 Task: Create a due date automation trigger when advanced on, on the wednesday before a card is due add dates starting next week at 11:00 AM.
Action: Mouse moved to (1091, 334)
Screenshot: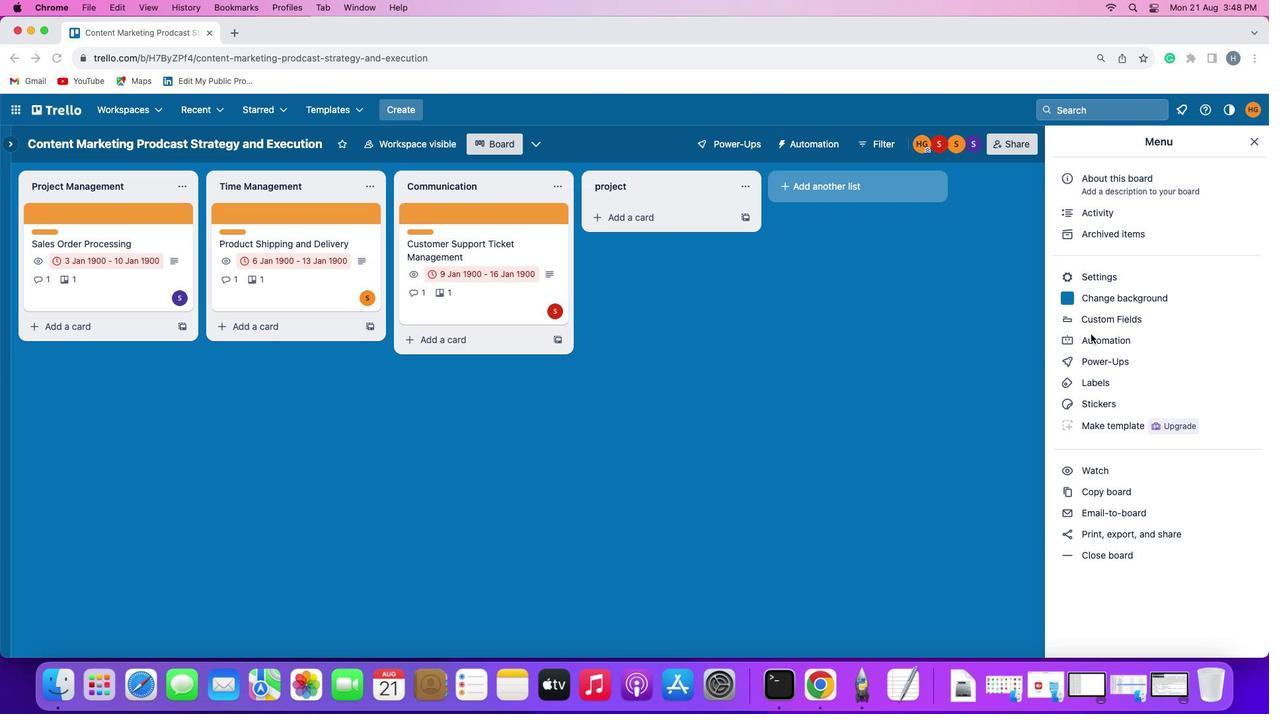 
Action: Mouse pressed left at (1091, 334)
Screenshot: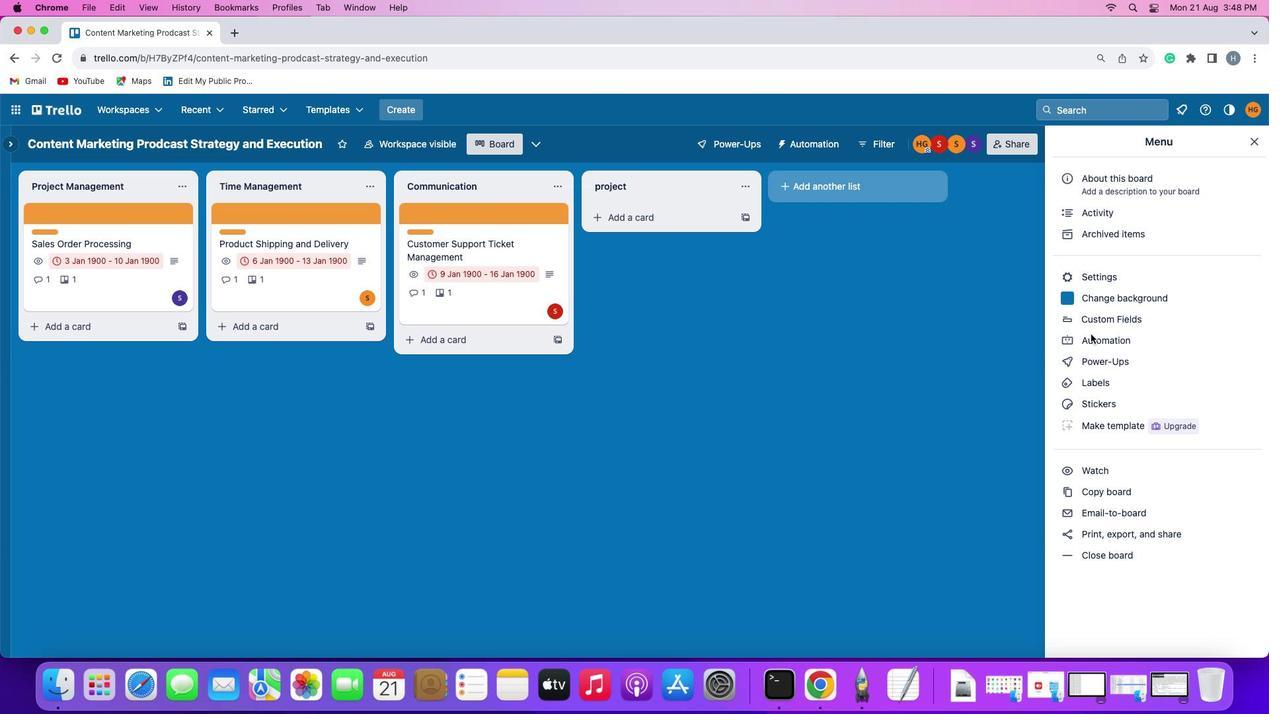 
Action: Mouse pressed left at (1091, 334)
Screenshot: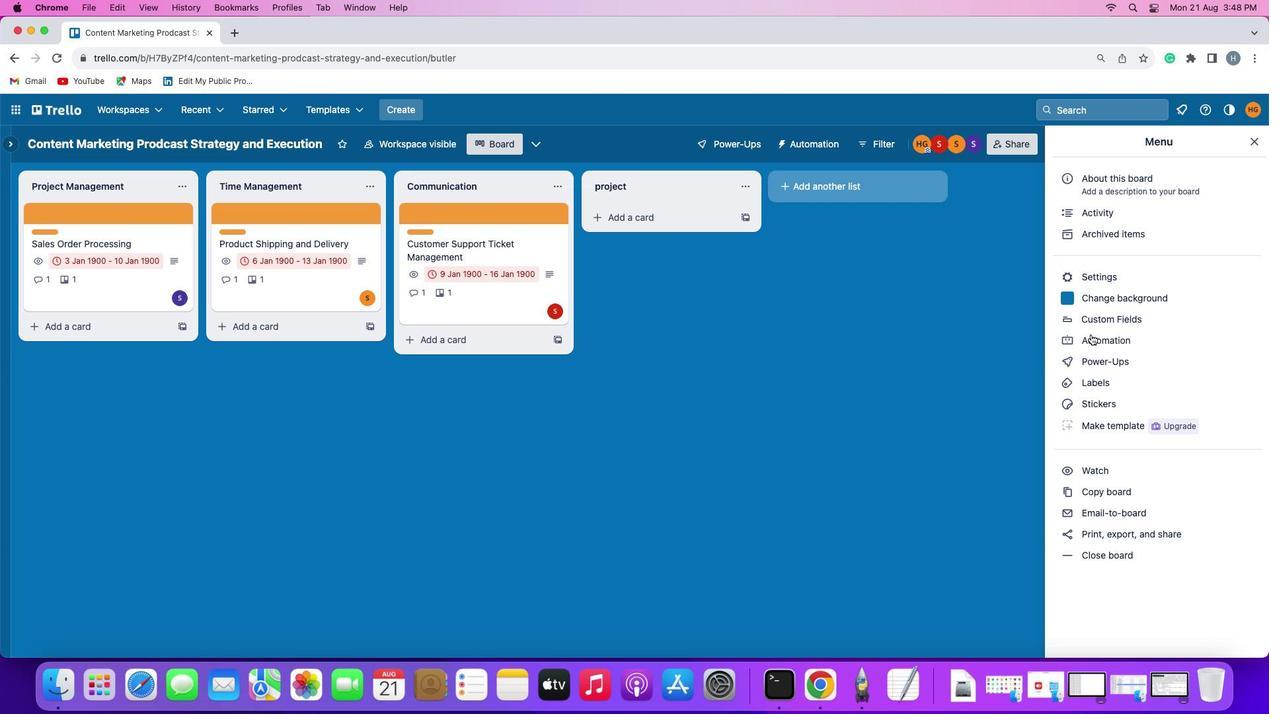 
Action: Mouse moved to (66, 310)
Screenshot: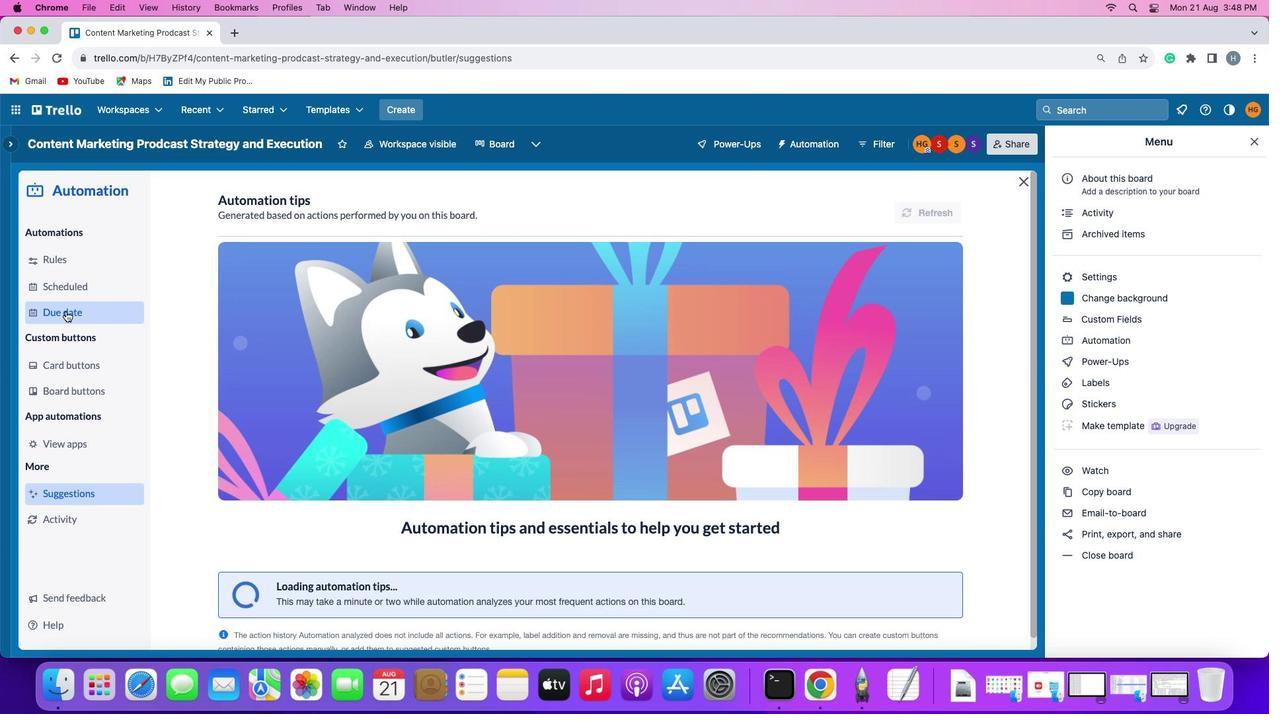 
Action: Mouse pressed left at (66, 310)
Screenshot: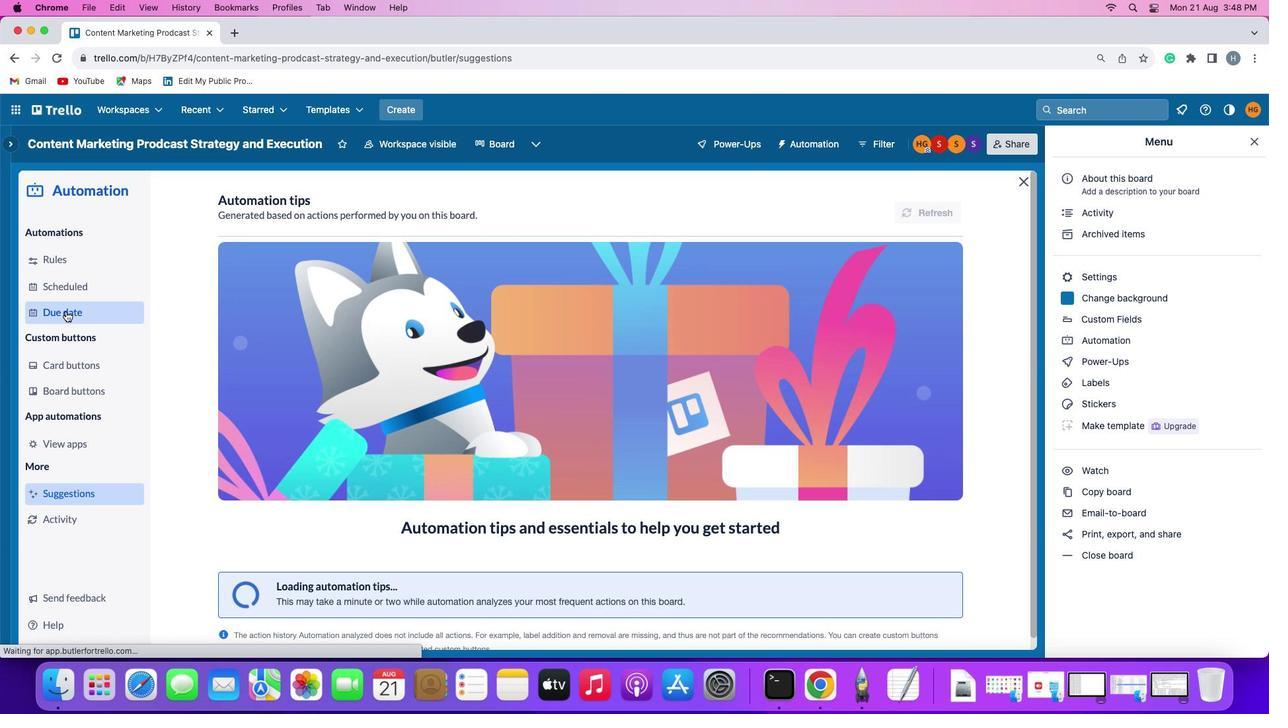 
Action: Mouse moved to (892, 206)
Screenshot: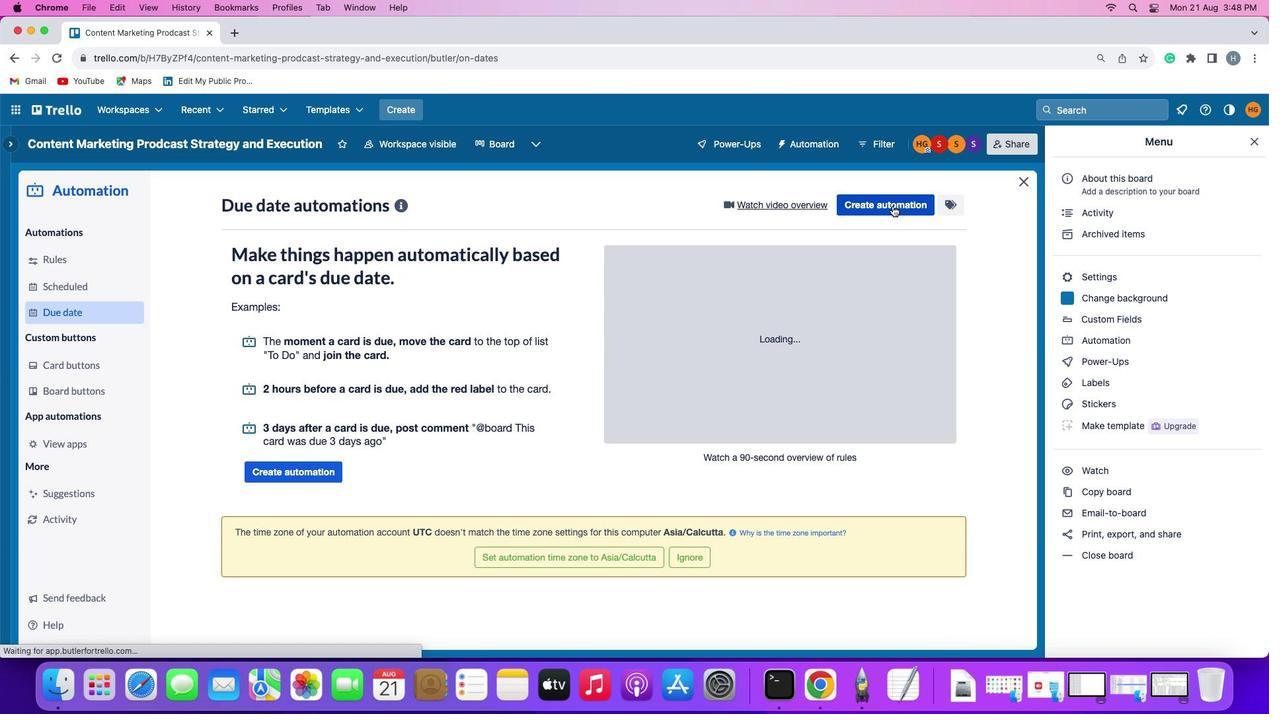
Action: Mouse pressed left at (892, 206)
Screenshot: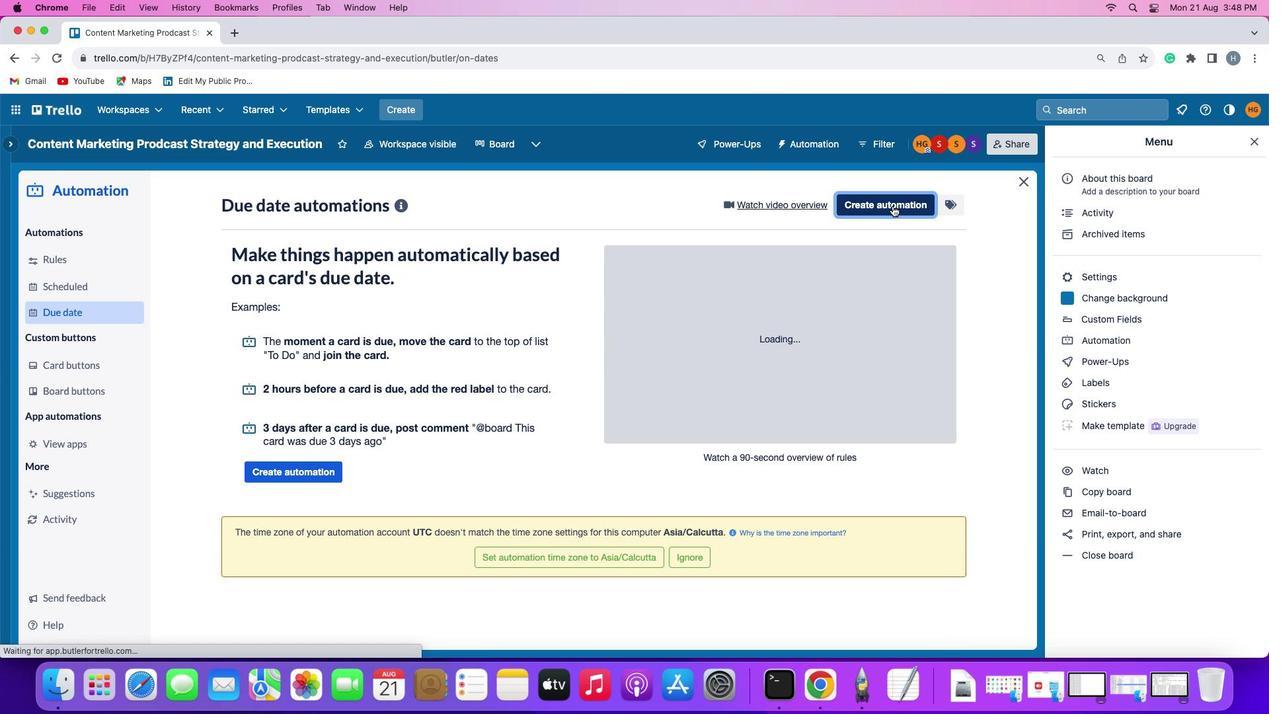 
Action: Mouse moved to (240, 332)
Screenshot: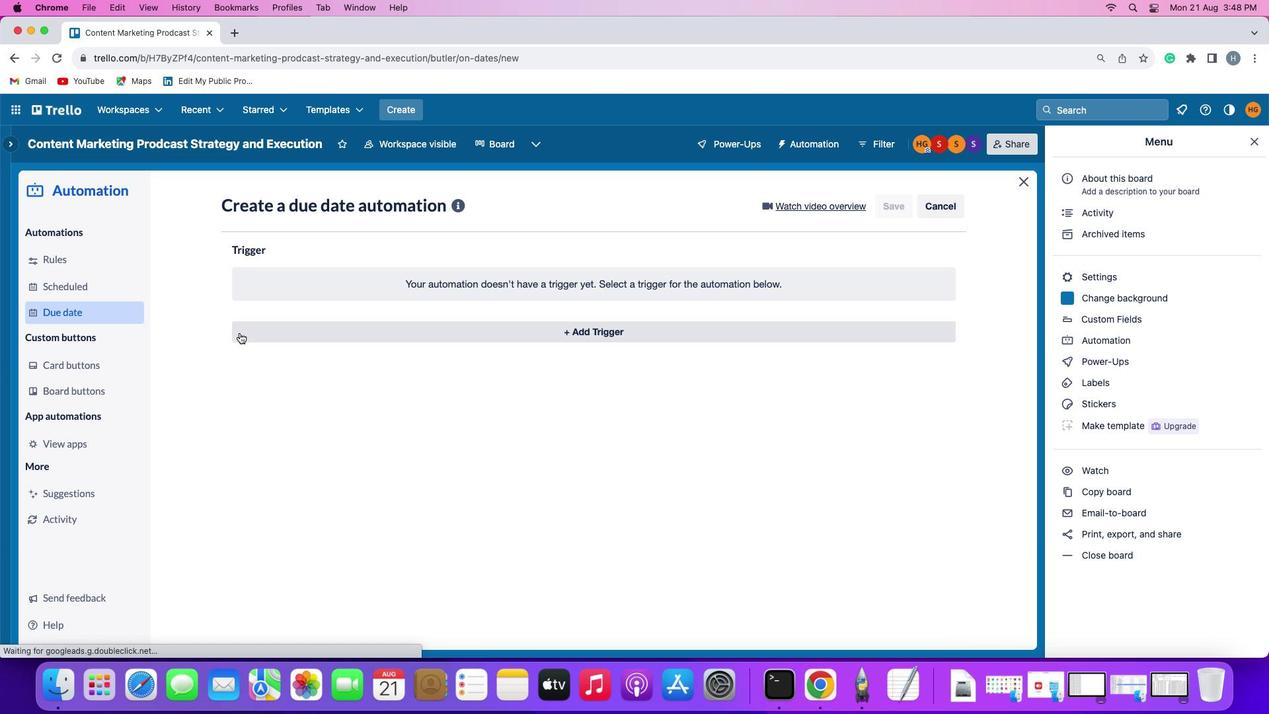 
Action: Mouse pressed left at (240, 332)
Screenshot: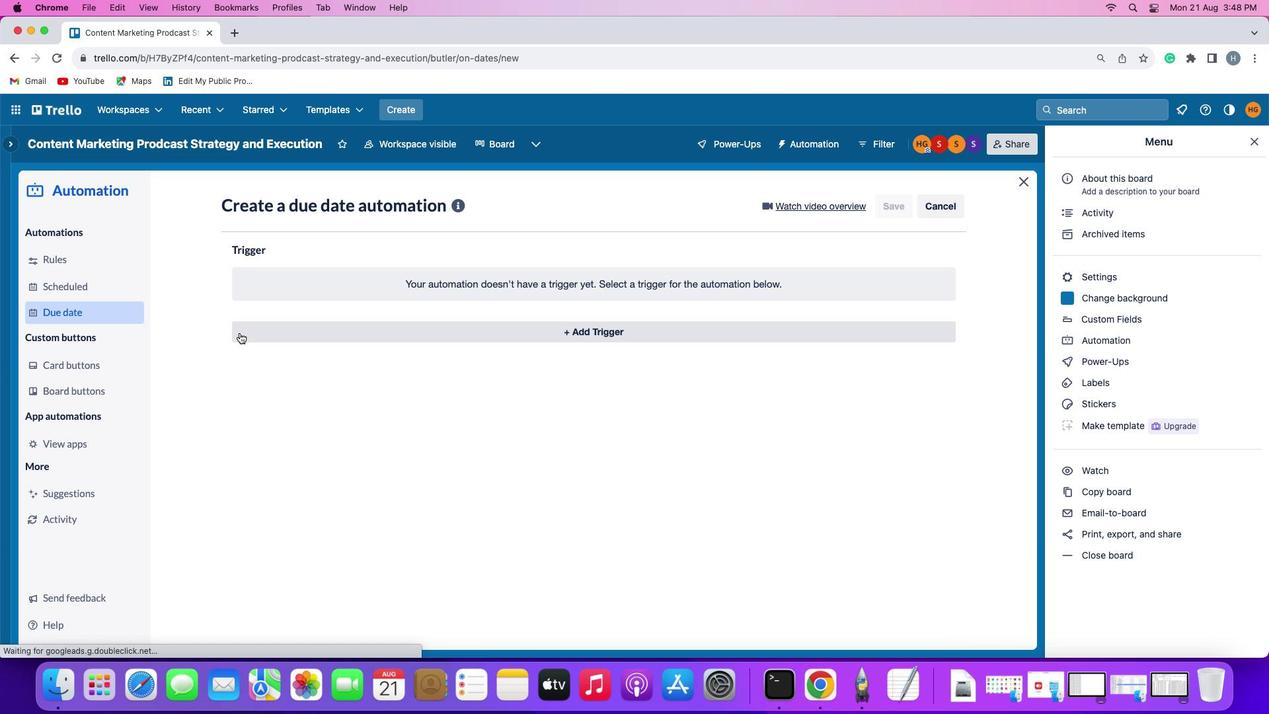 
Action: Mouse moved to (291, 571)
Screenshot: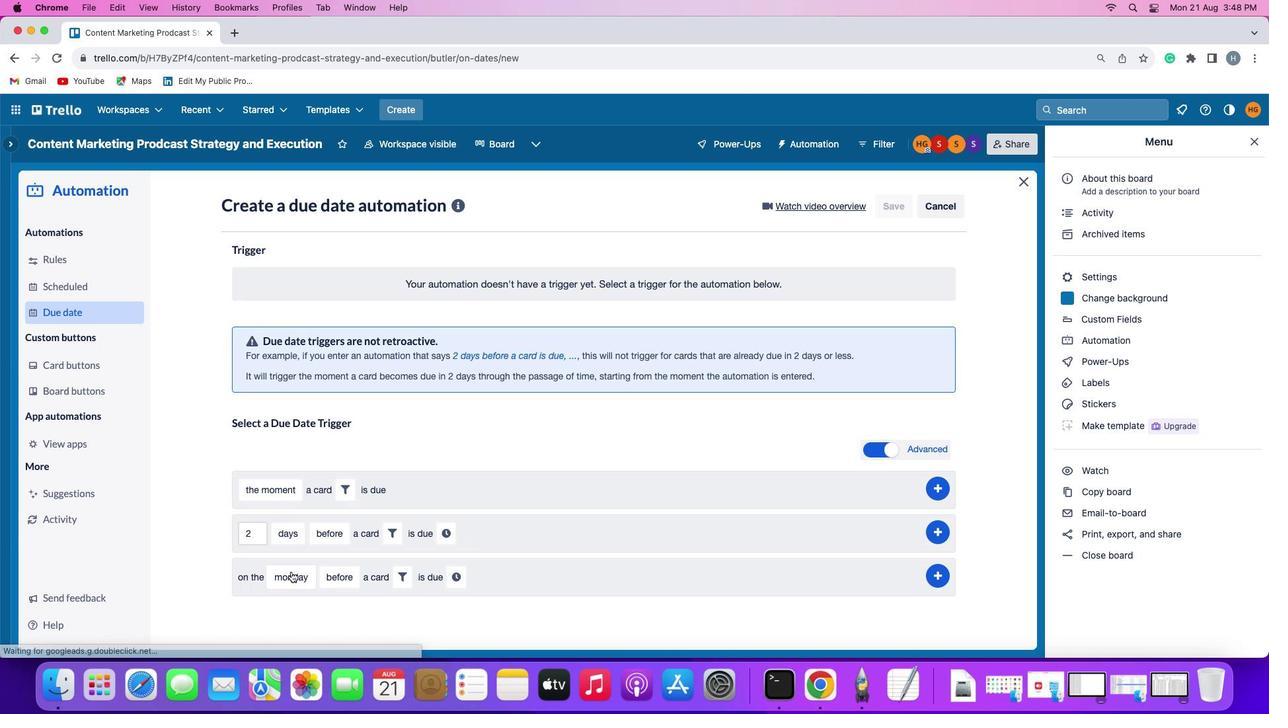 
Action: Mouse pressed left at (291, 571)
Screenshot: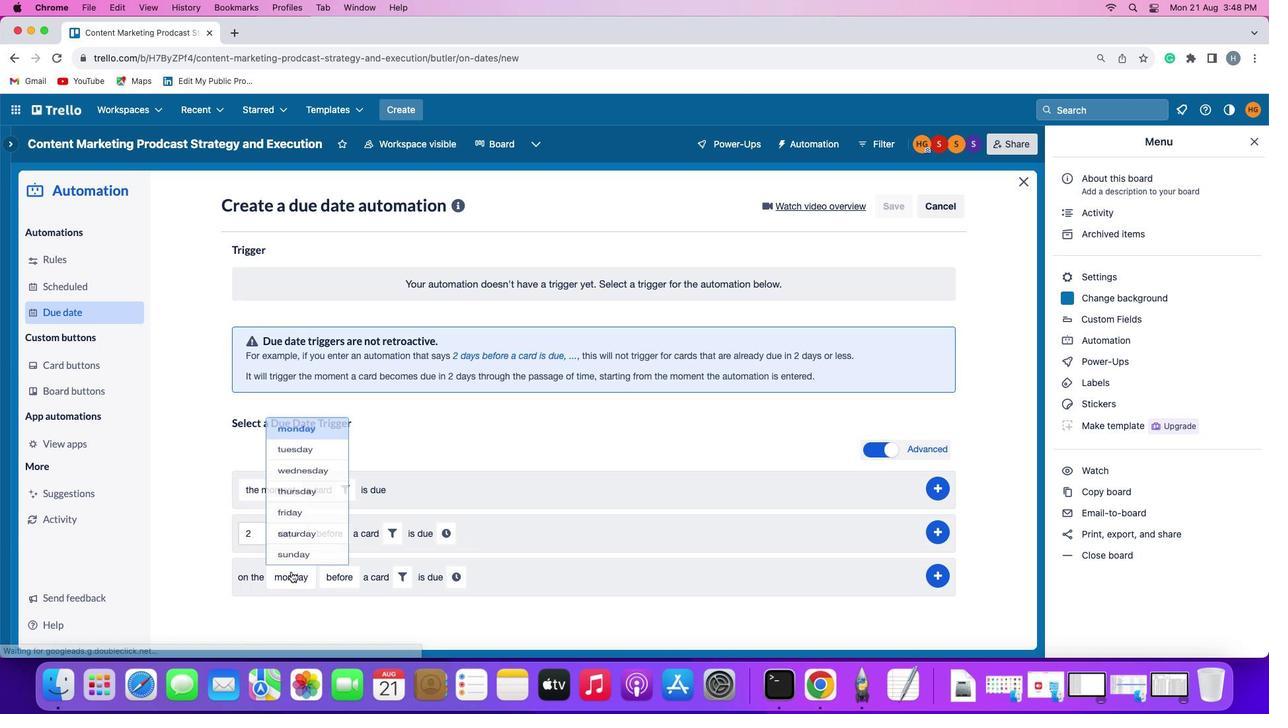 
Action: Mouse moved to (303, 444)
Screenshot: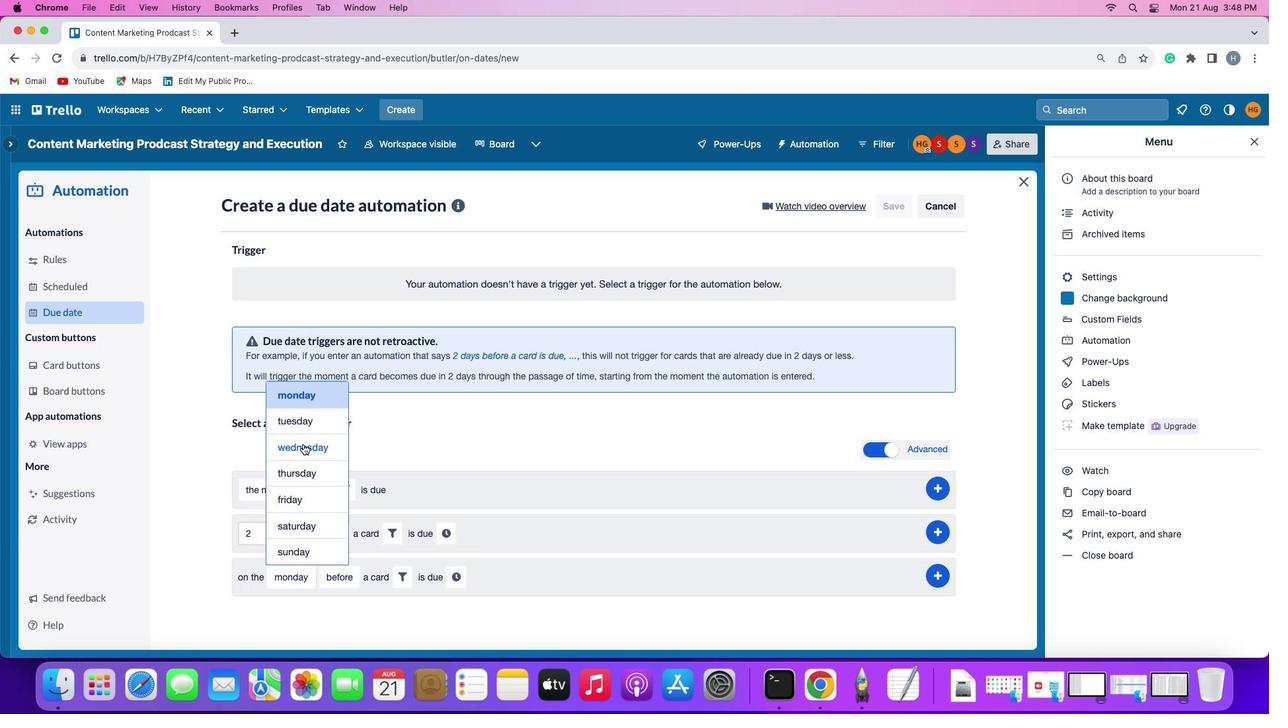 
Action: Mouse pressed left at (303, 444)
Screenshot: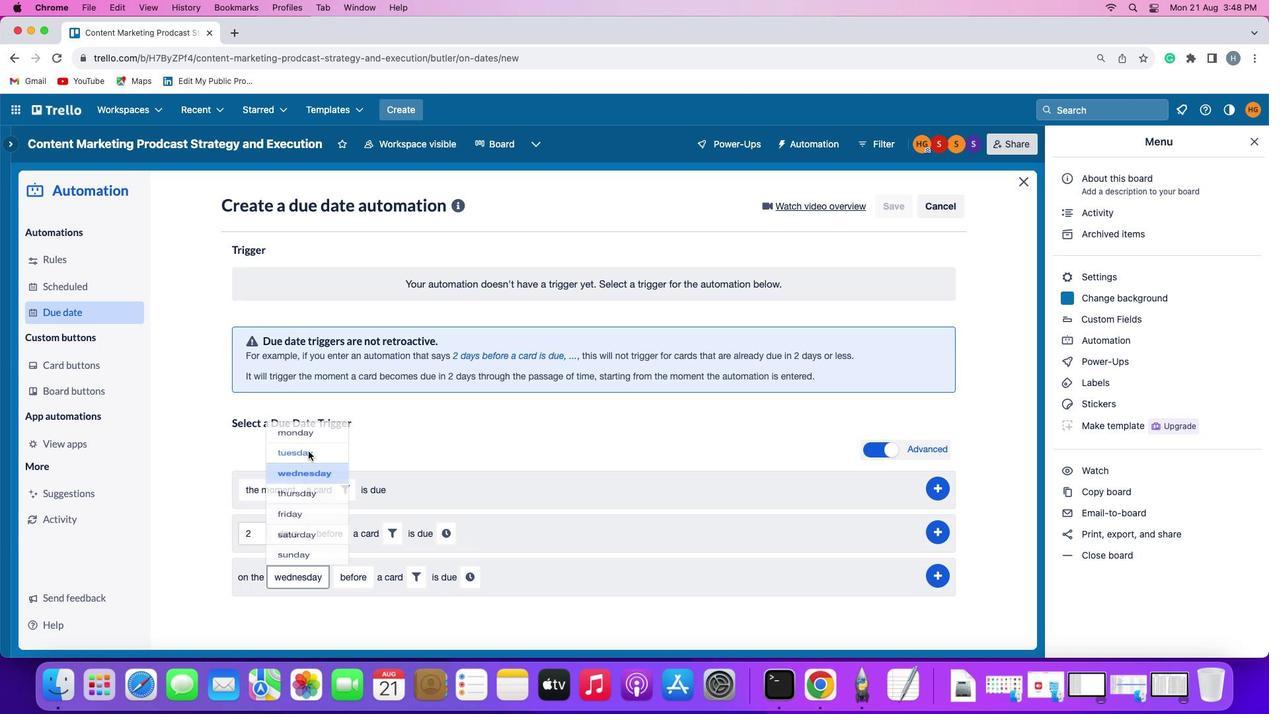
Action: Mouse moved to (416, 574)
Screenshot: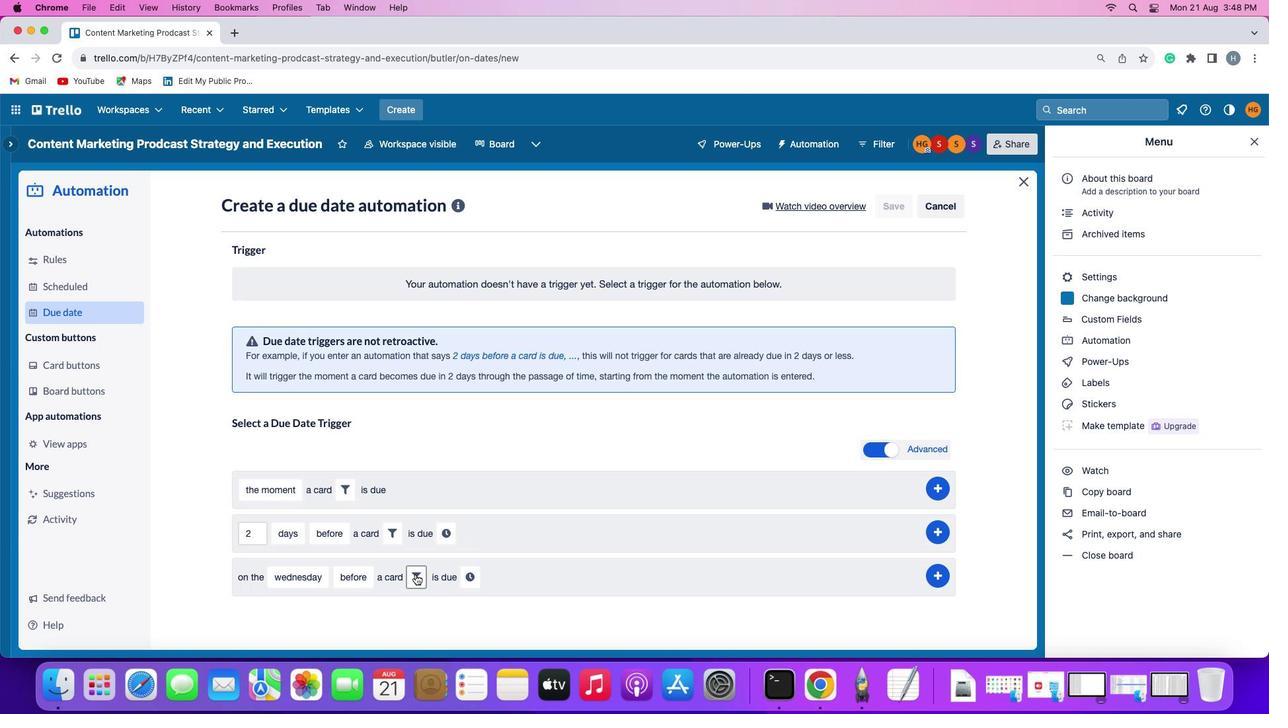 
Action: Mouse pressed left at (416, 574)
Screenshot: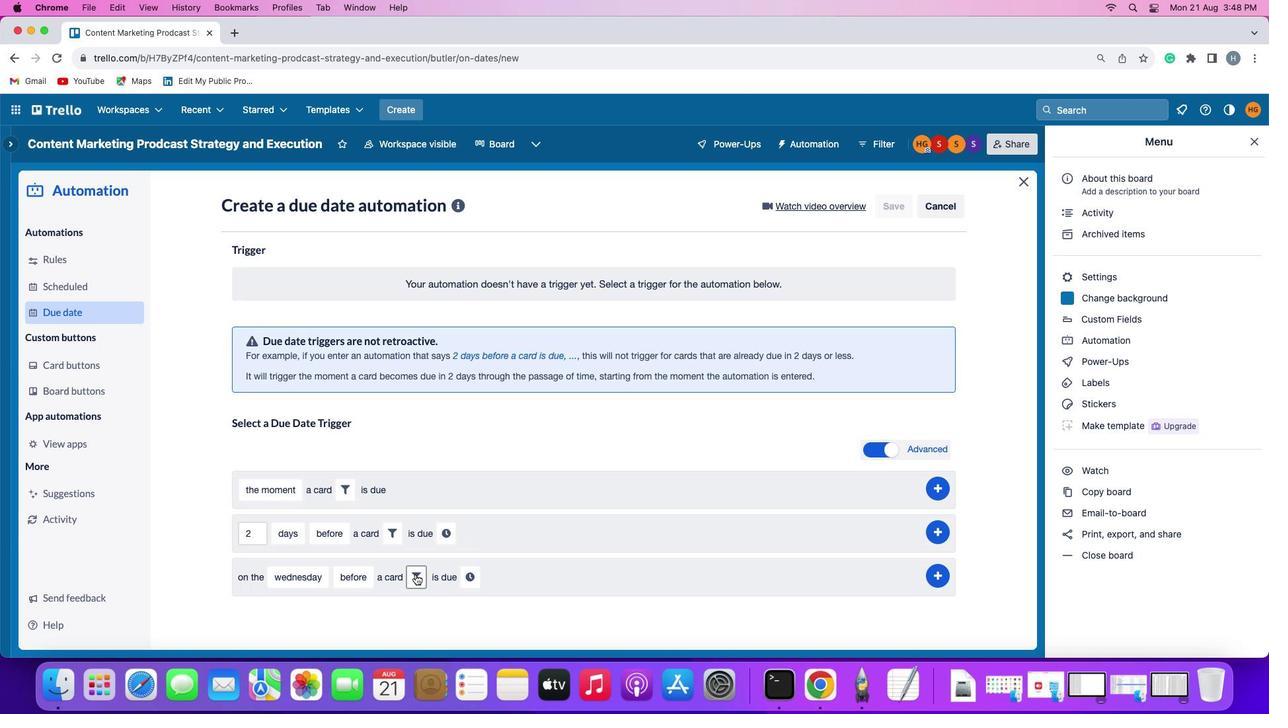 
Action: Mouse moved to (499, 617)
Screenshot: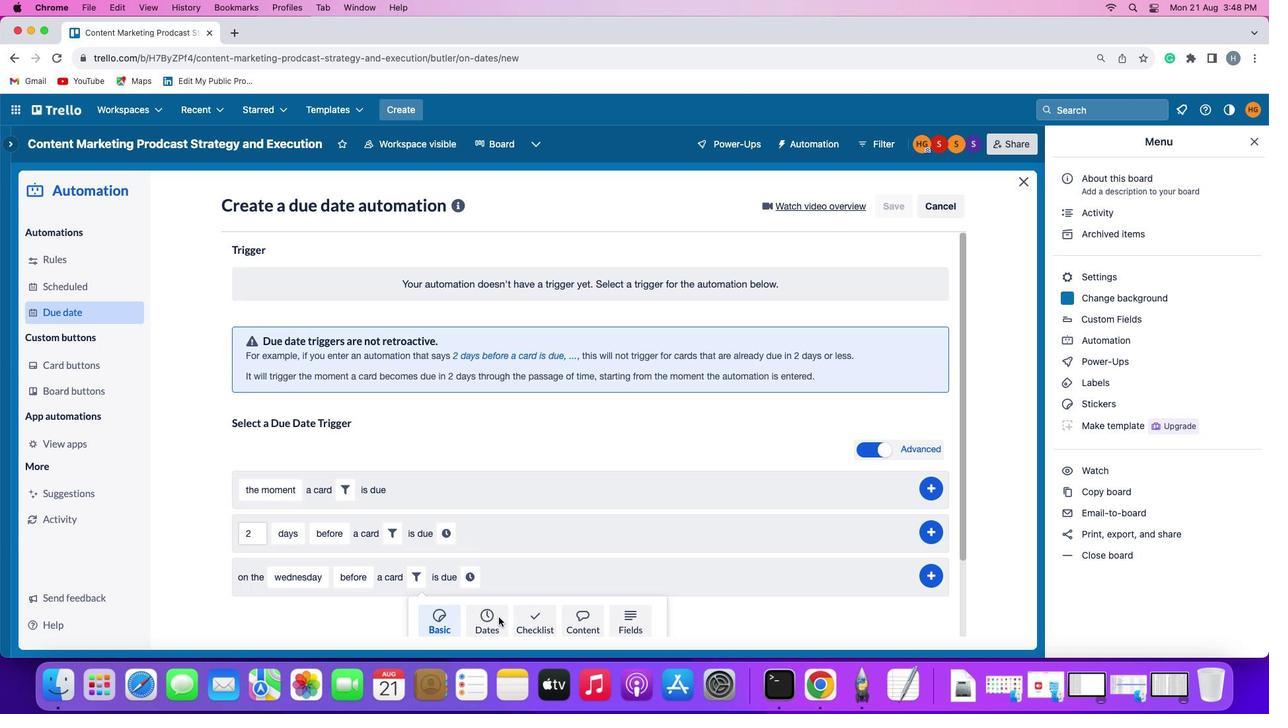 
Action: Mouse pressed left at (499, 617)
Screenshot: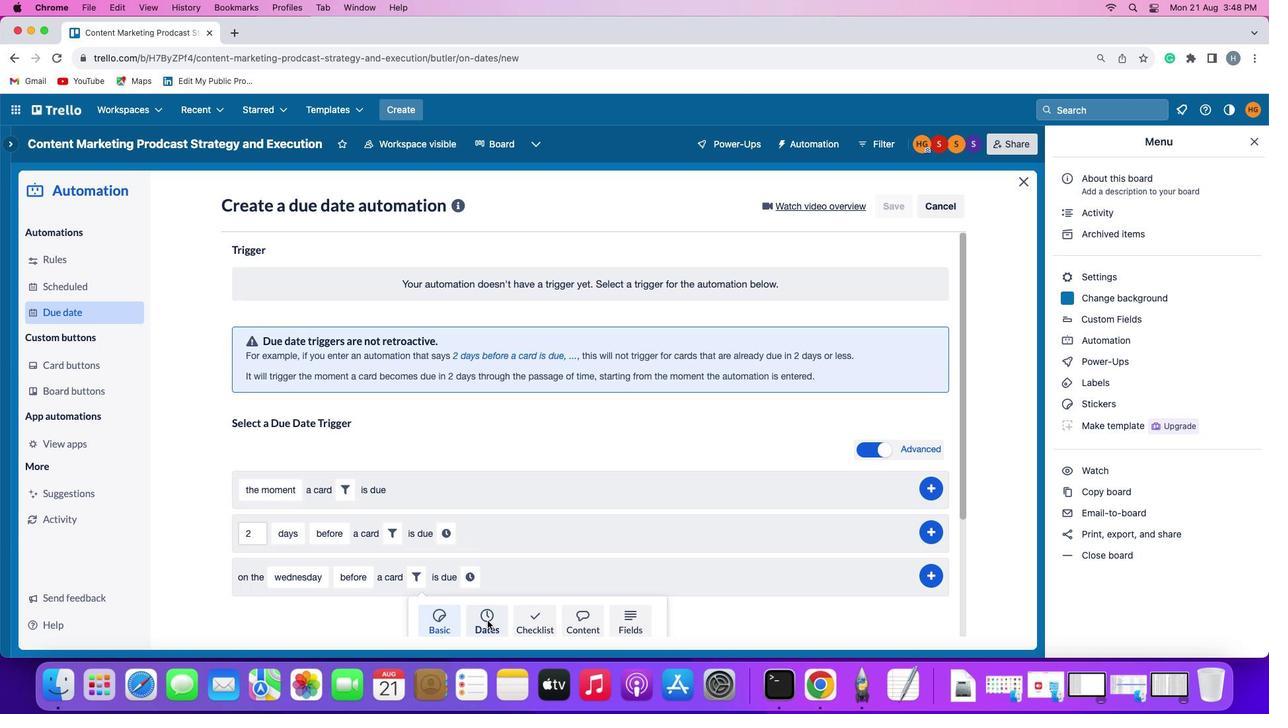 
Action: Mouse moved to (373, 615)
Screenshot: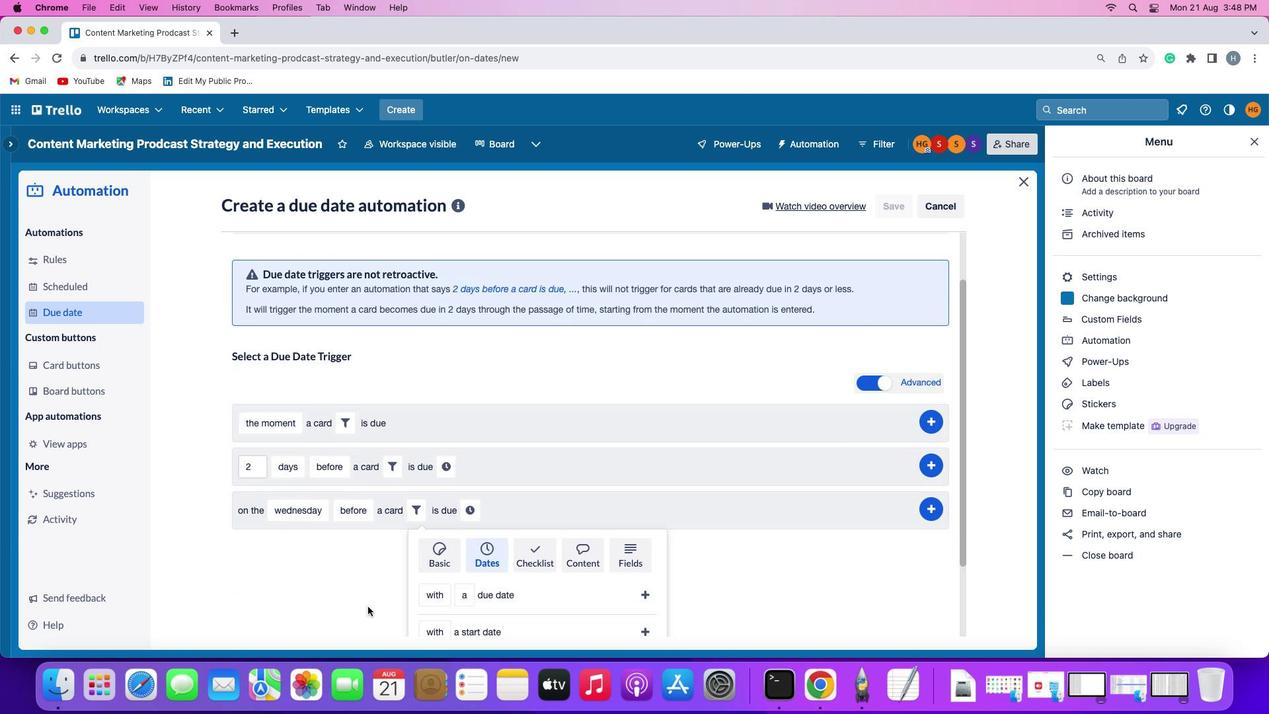 
Action: Mouse scrolled (373, 615) with delta (0, 0)
Screenshot: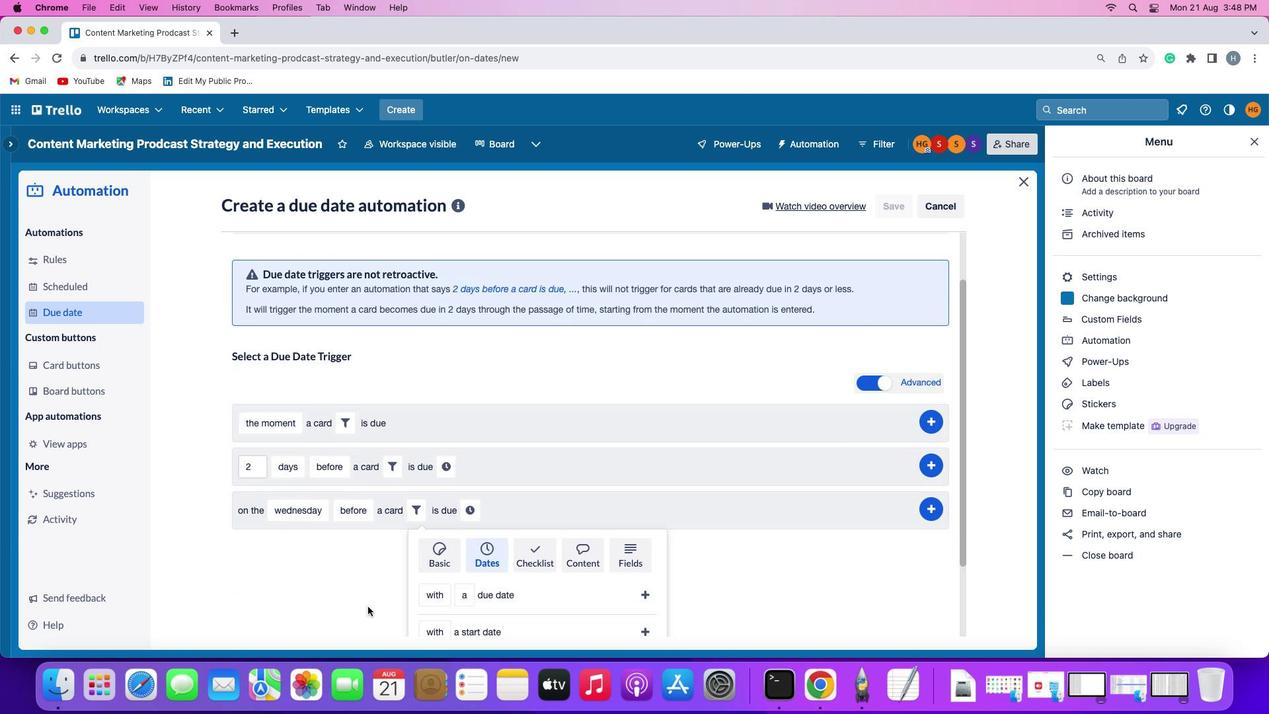 
Action: Mouse moved to (372, 614)
Screenshot: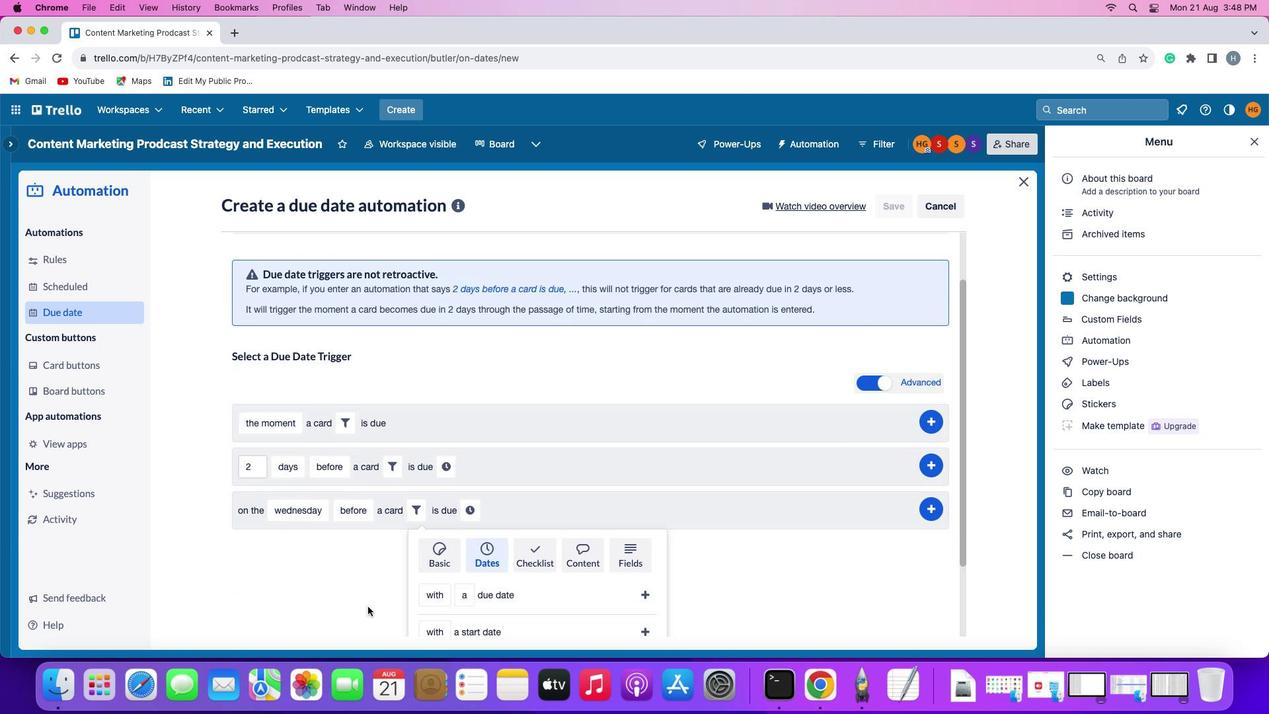 
Action: Mouse scrolled (372, 614) with delta (0, 0)
Screenshot: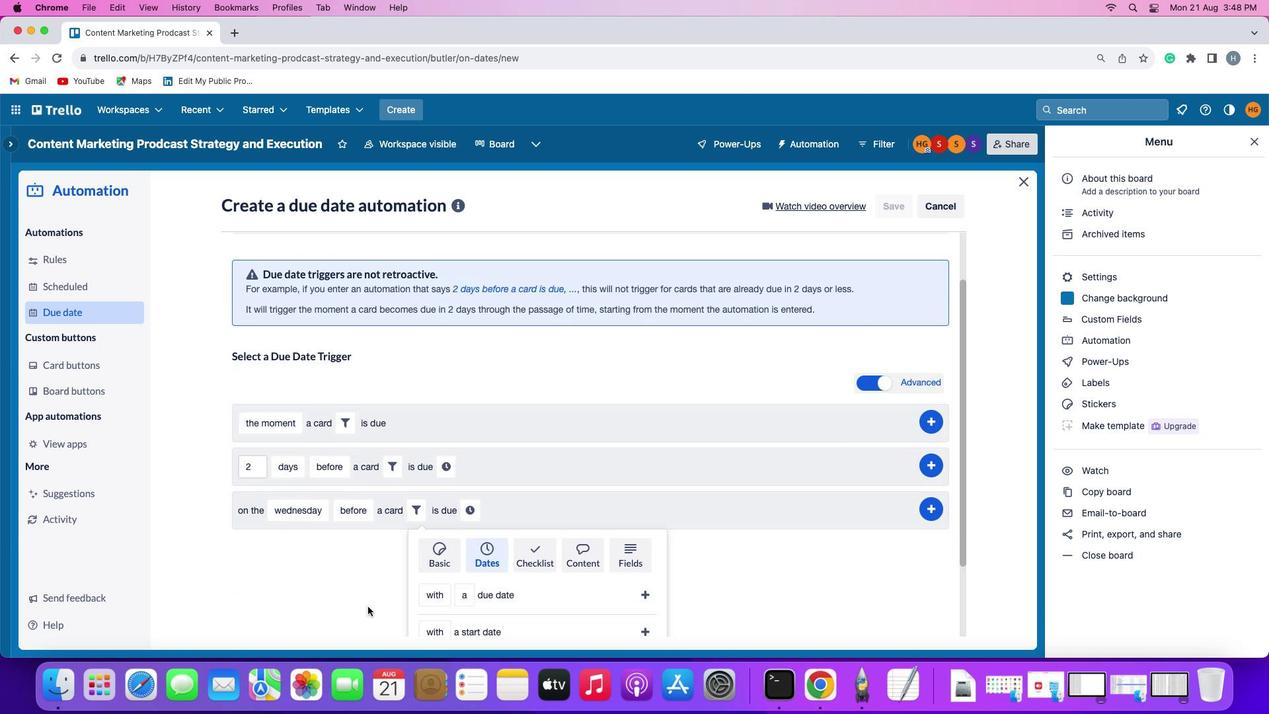 
Action: Mouse moved to (371, 613)
Screenshot: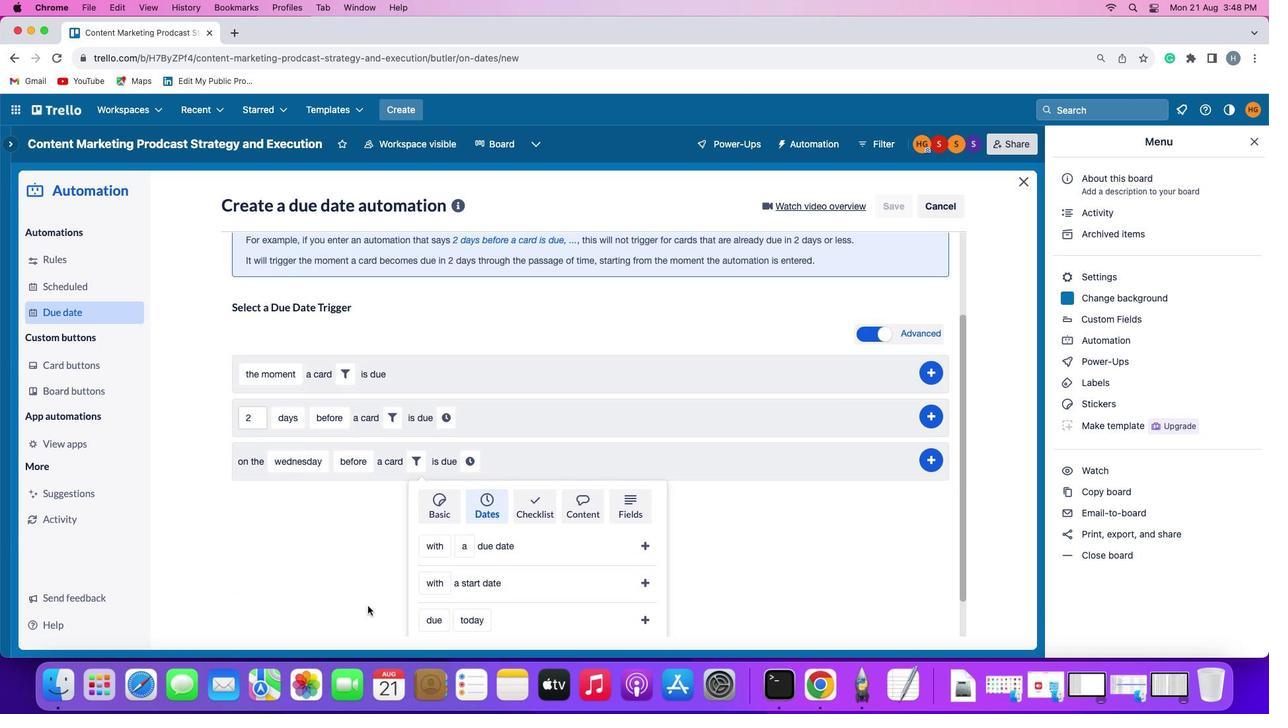 
Action: Mouse scrolled (371, 613) with delta (0, -1)
Screenshot: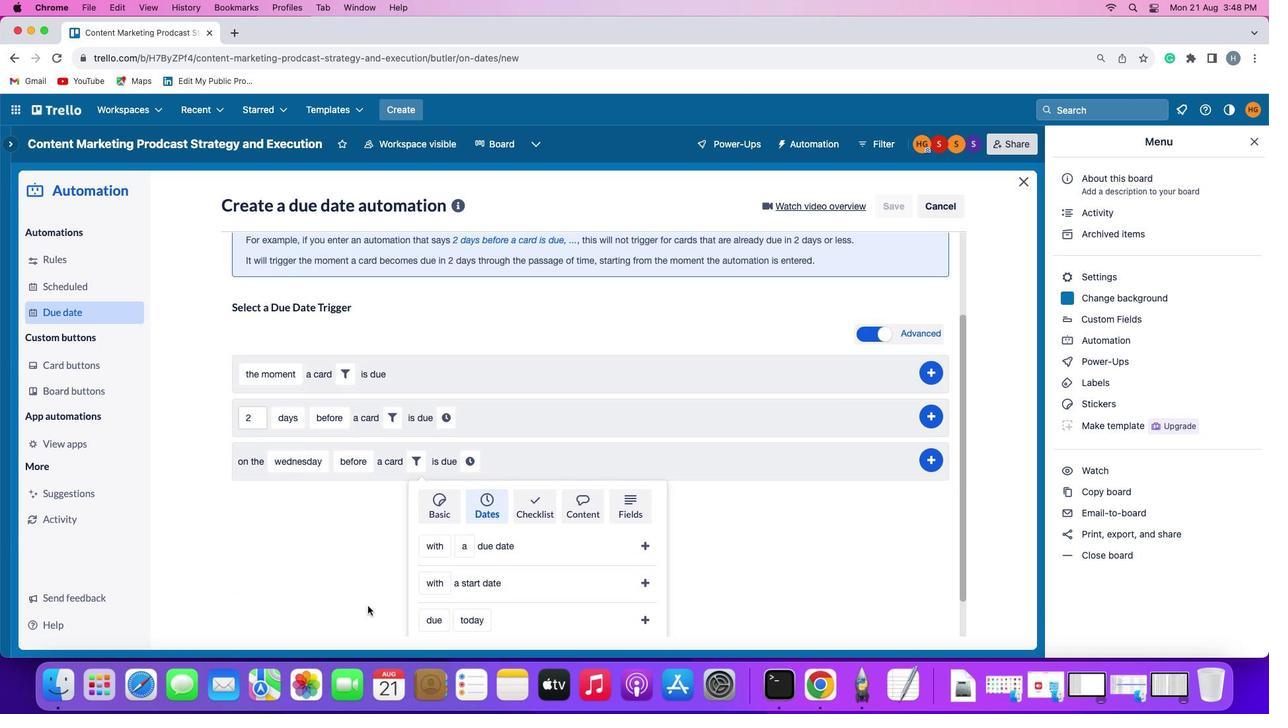 
Action: Mouse moved to (370, 611)
Screenshot: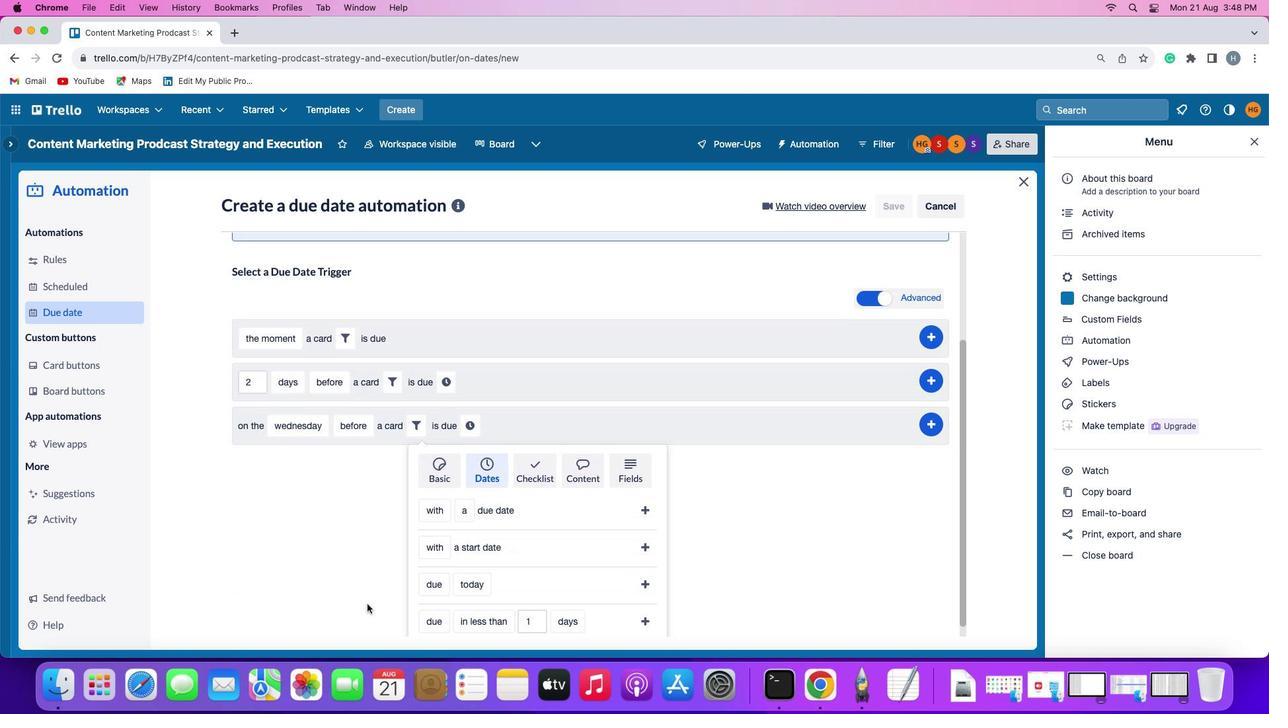 
Action: Mouse scrolled (370, 611) with delta (0, -3)
Screenshot: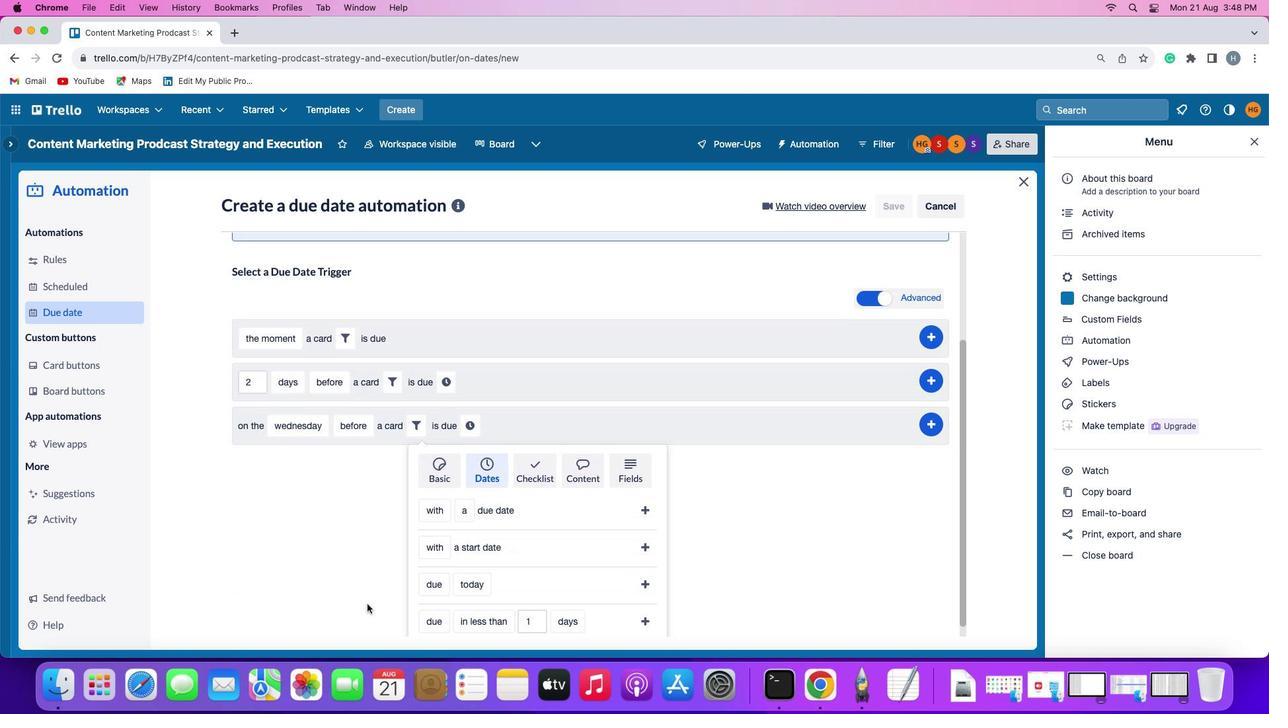 
Action: Mouse moved to (367, 603)
Screenshot: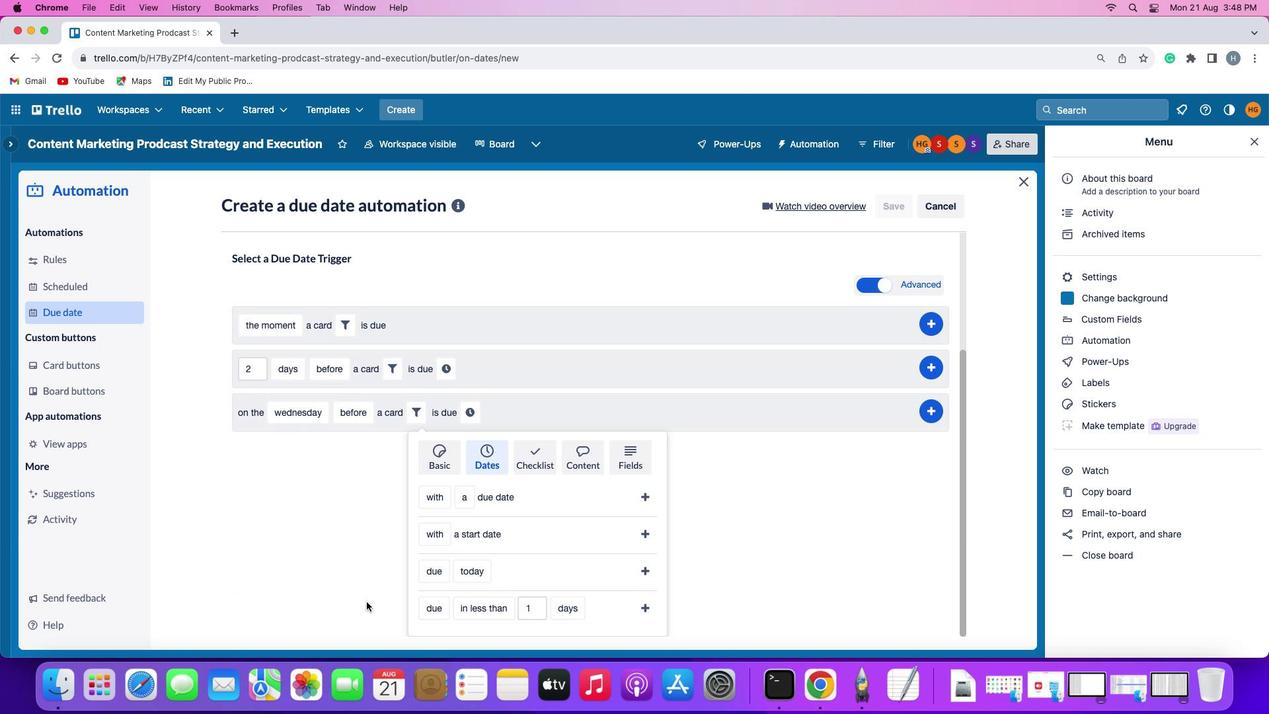
Action: Mouse scrolled (367, 603) with delta (0, 0)
Screenshot: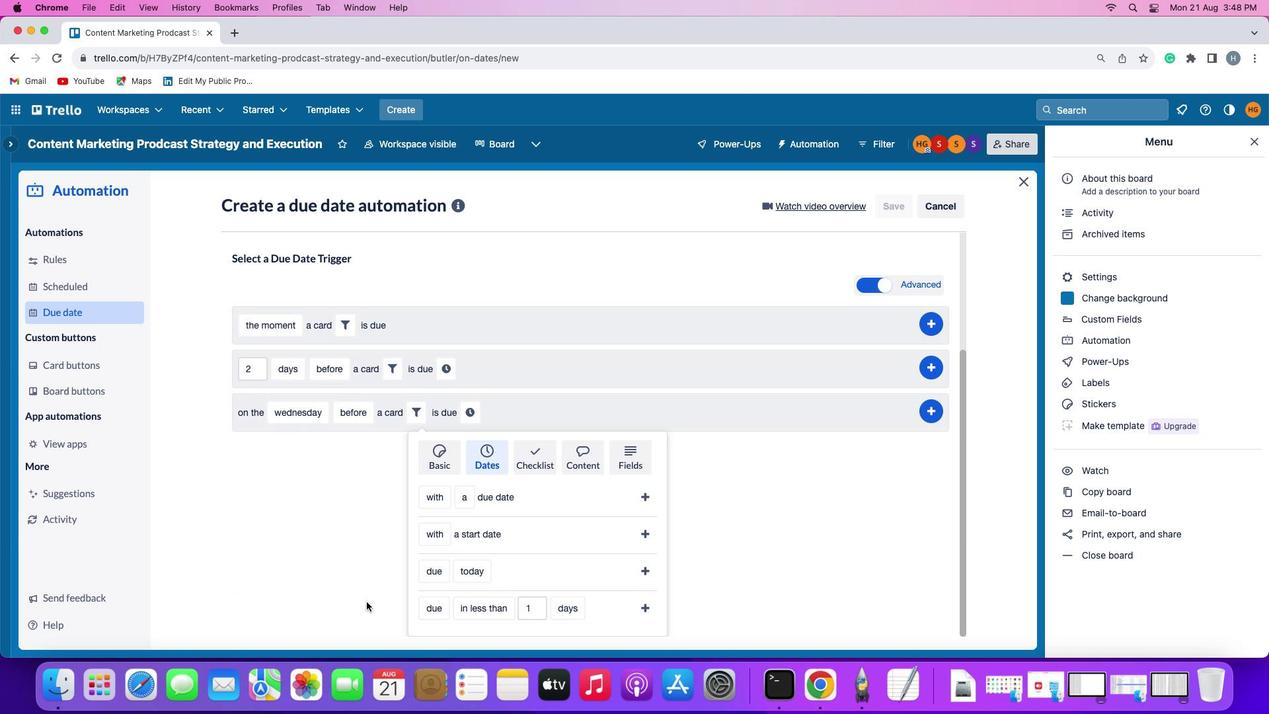 
Action: Mouse moved to (367, 603)
Screenshot: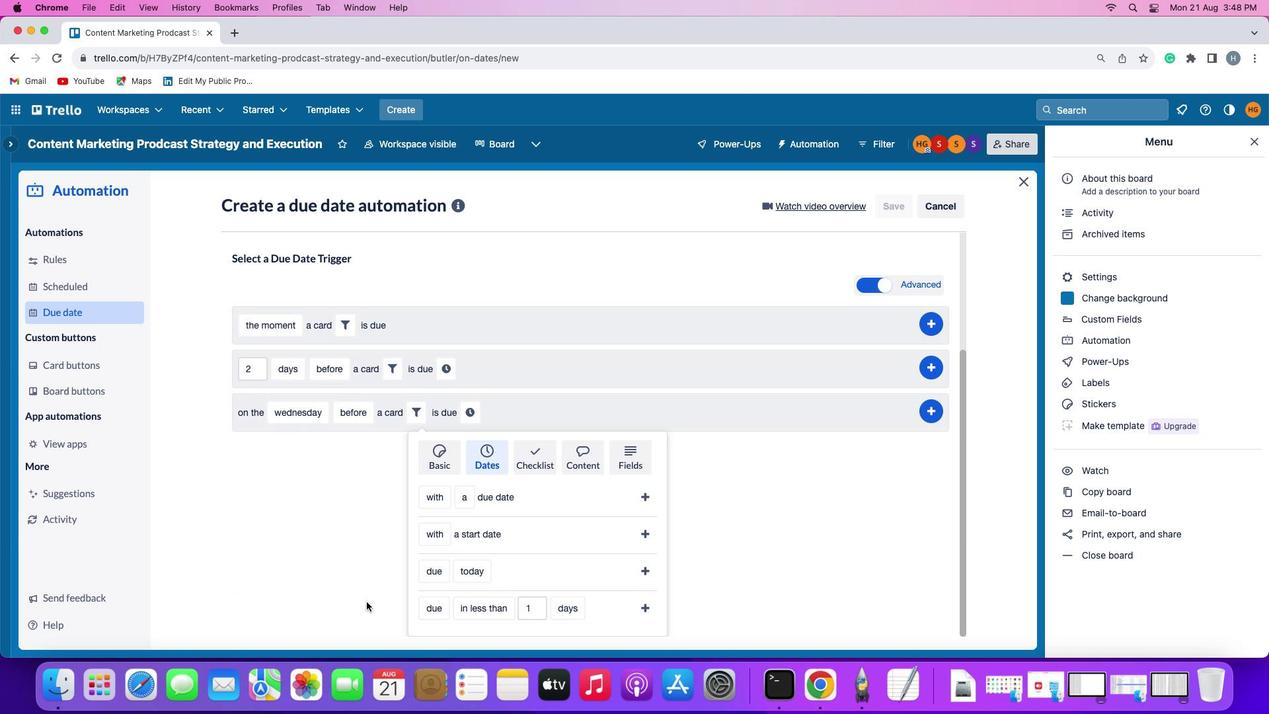 
Action: Mouse scrolled (367, 603) with delta (0, 0)
Screenshot: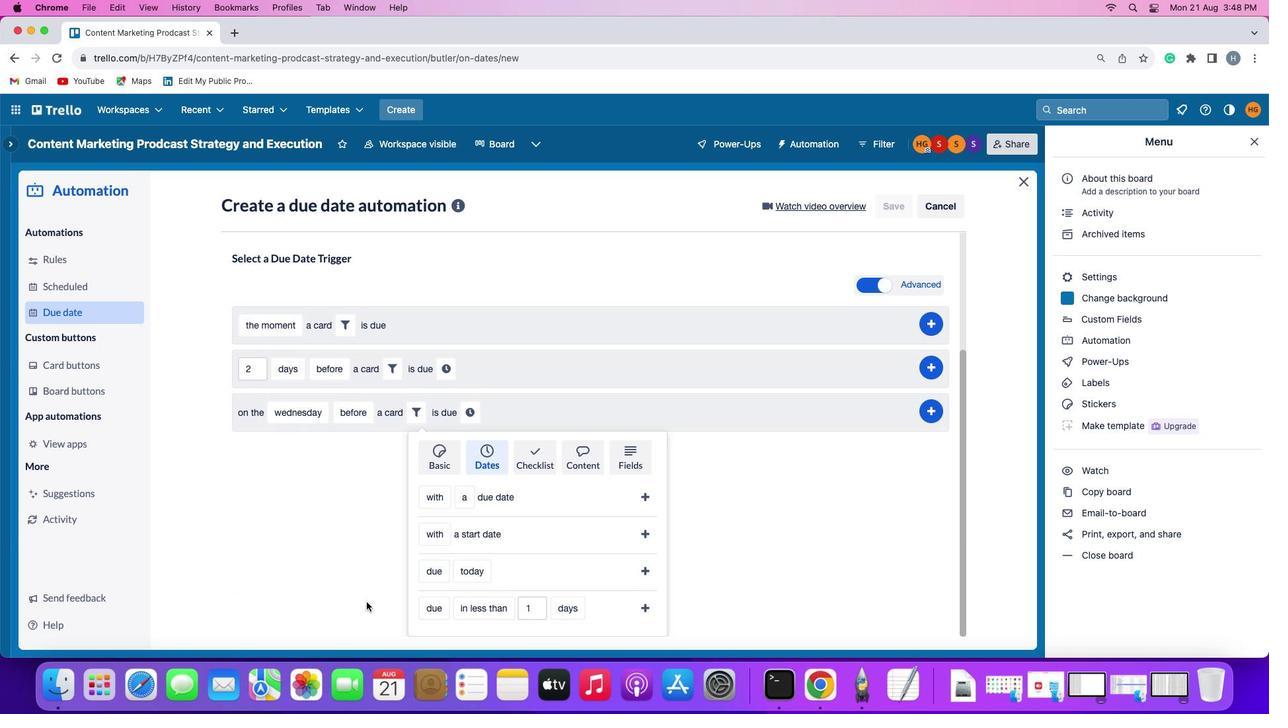 
Action: Mouse scrolled (367, 603) with delta (0, -1)
Screenshot: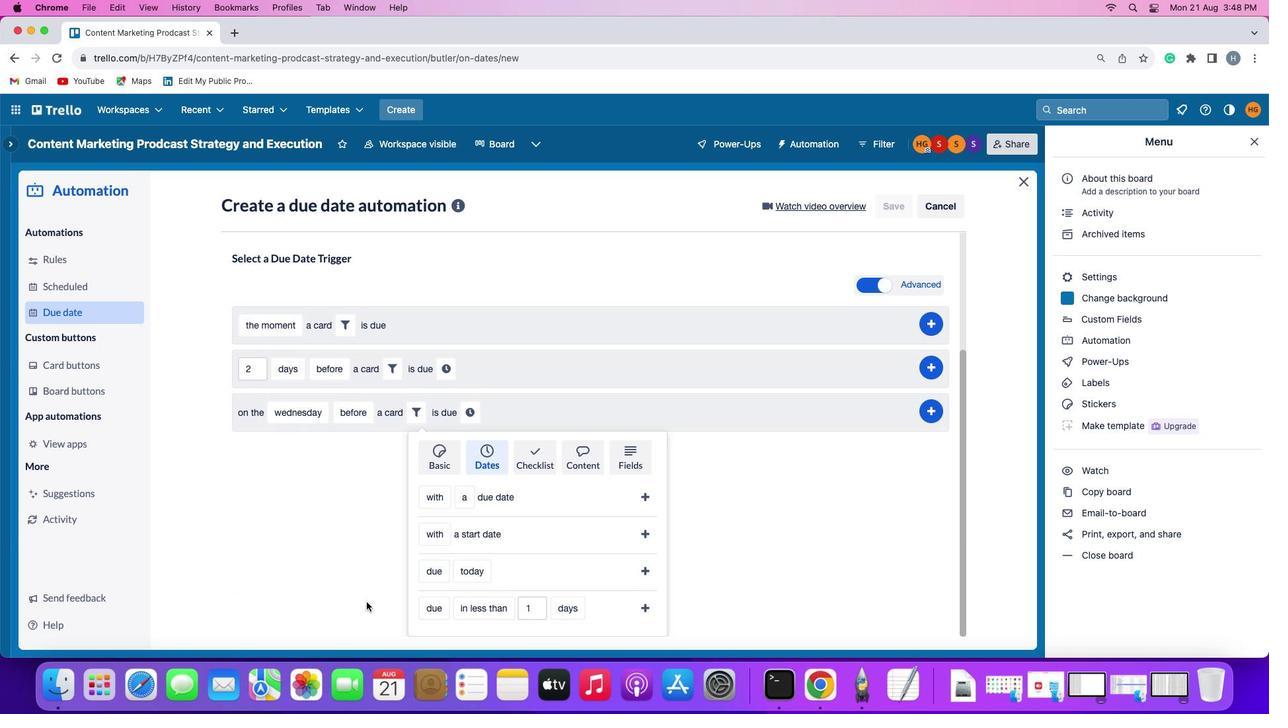 
Action: Mouse moved to (367, 602)
Screenshot: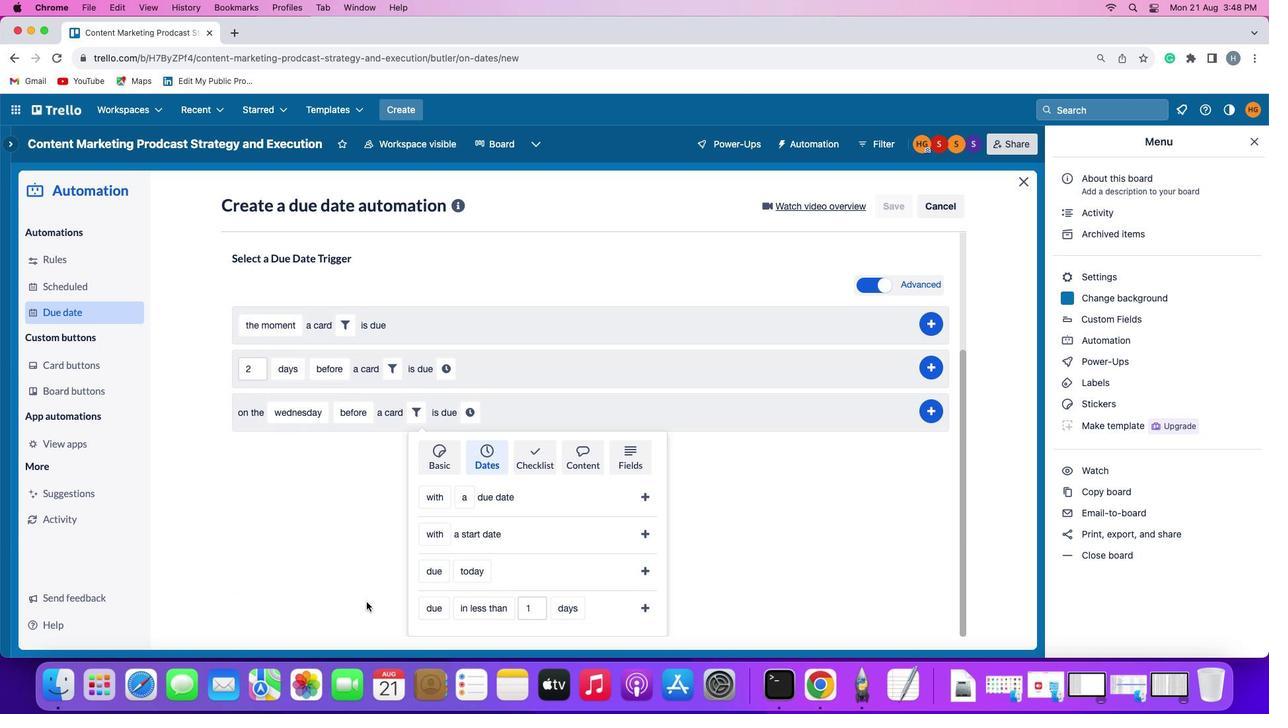 
Action: Mouse scrolled (367, 602) with delta (0, -2)
Screenshot: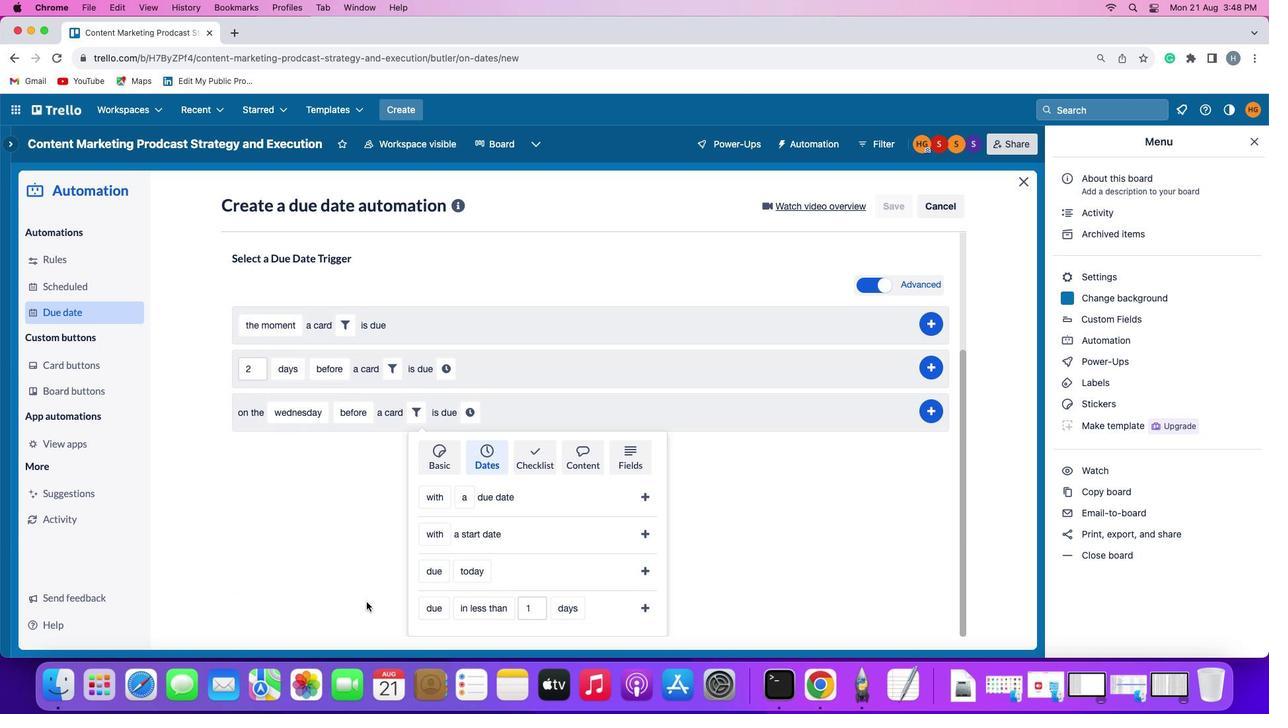 
Action: Mouse moved to (367, 602)
Screenshot: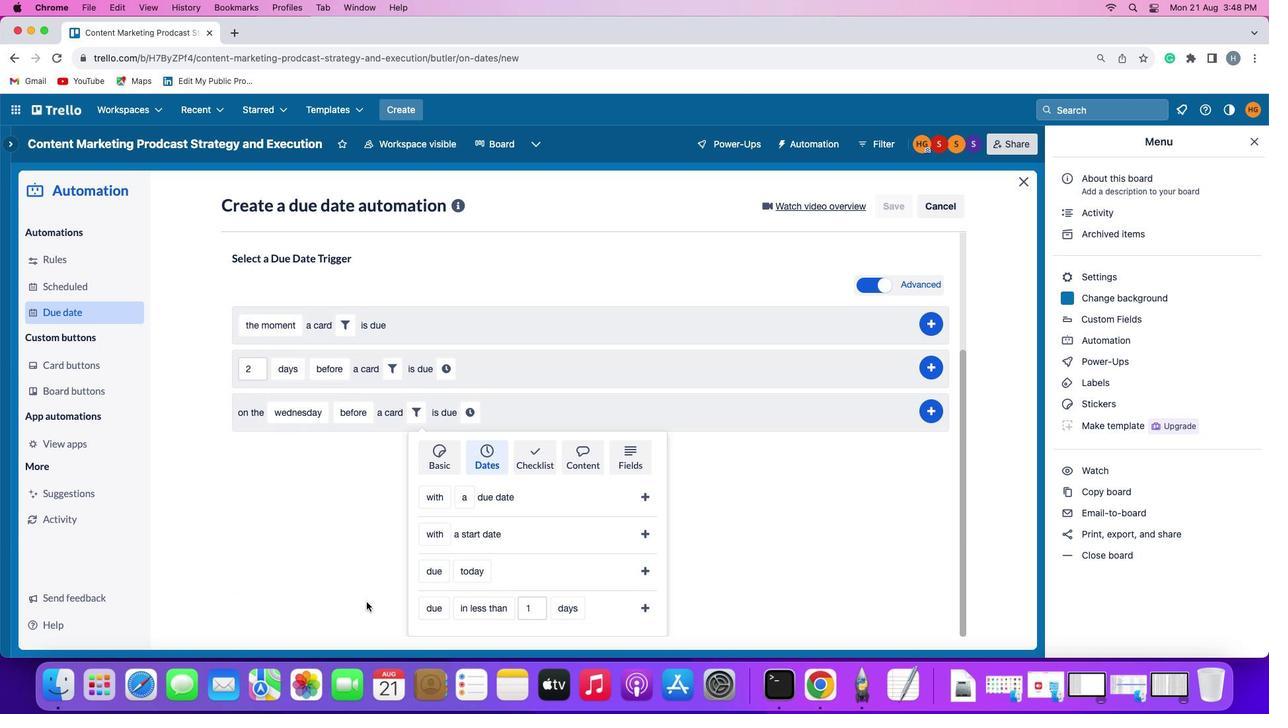 
Action: Mouse scrolled (367, 602) with delta (0, 0)
Screenshot: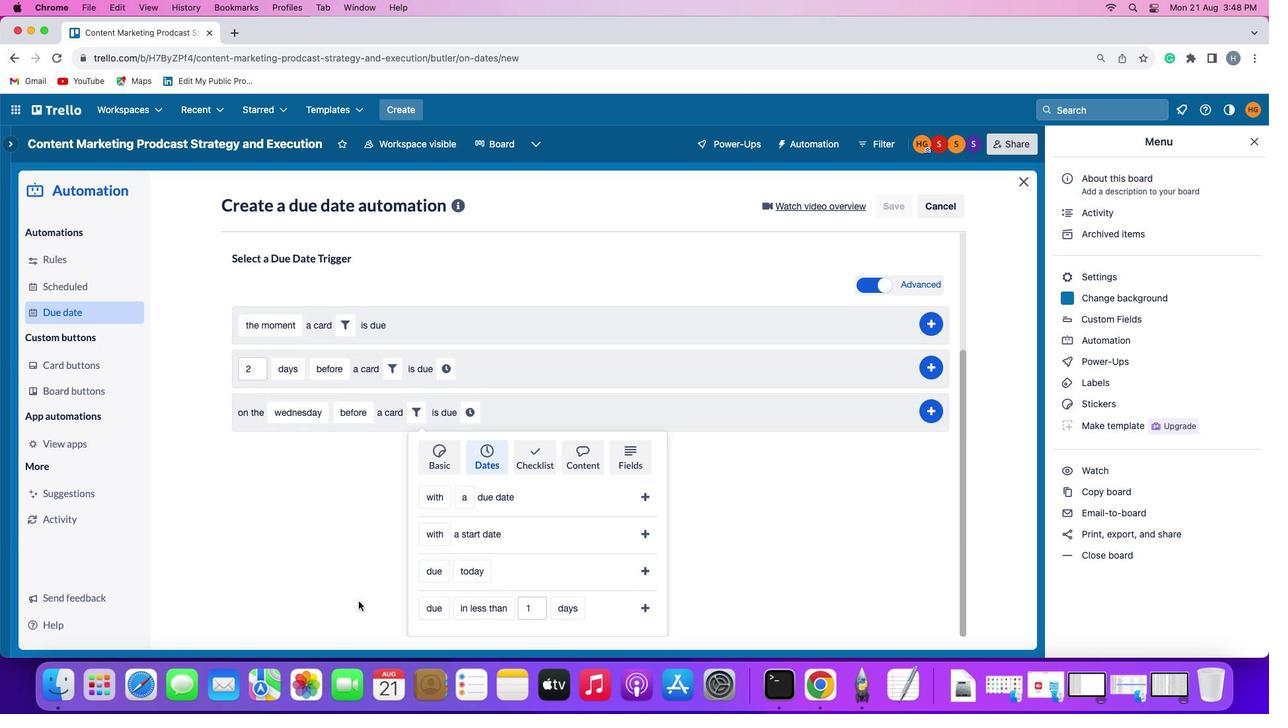 
Action: Mouse scrolled (367, 602) with delta (0, 0)
Screenshot: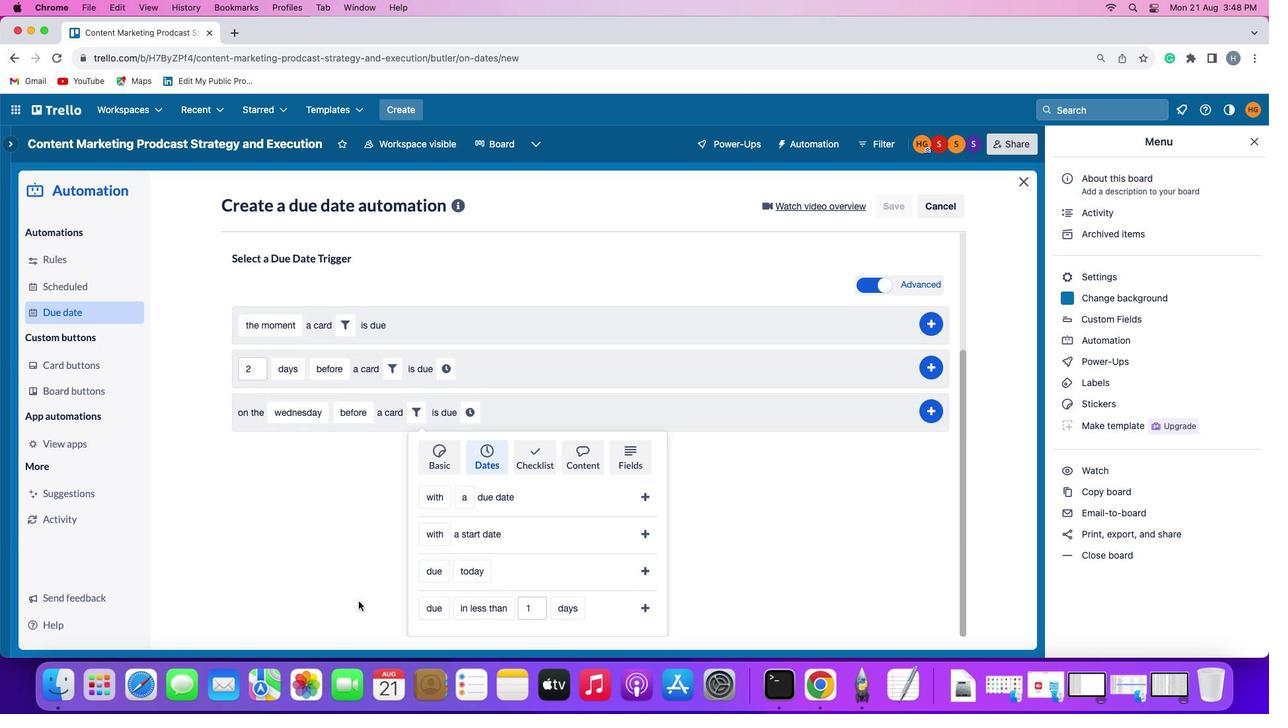 
Action: Mouse scrolled (367, 602) with delta (0, -1)
Screenshot: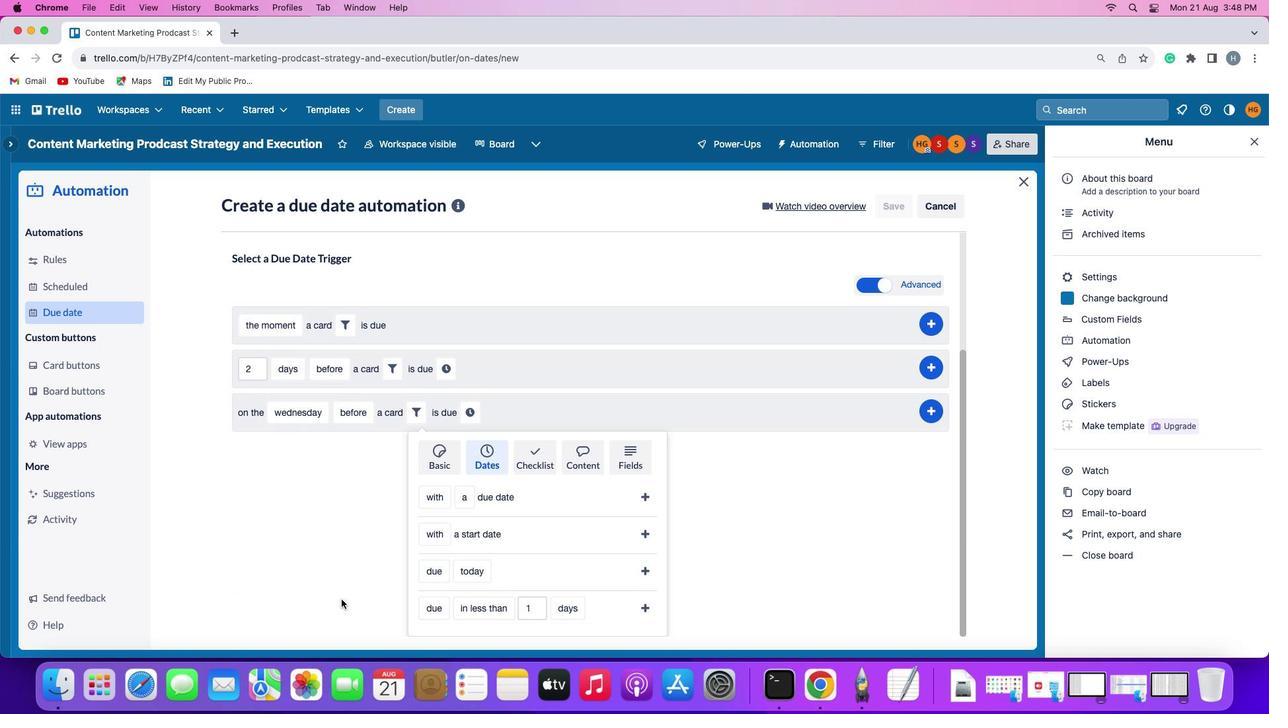
Action: Mouse scrolled (367, 602) with delta (0, -3)
Screenshot: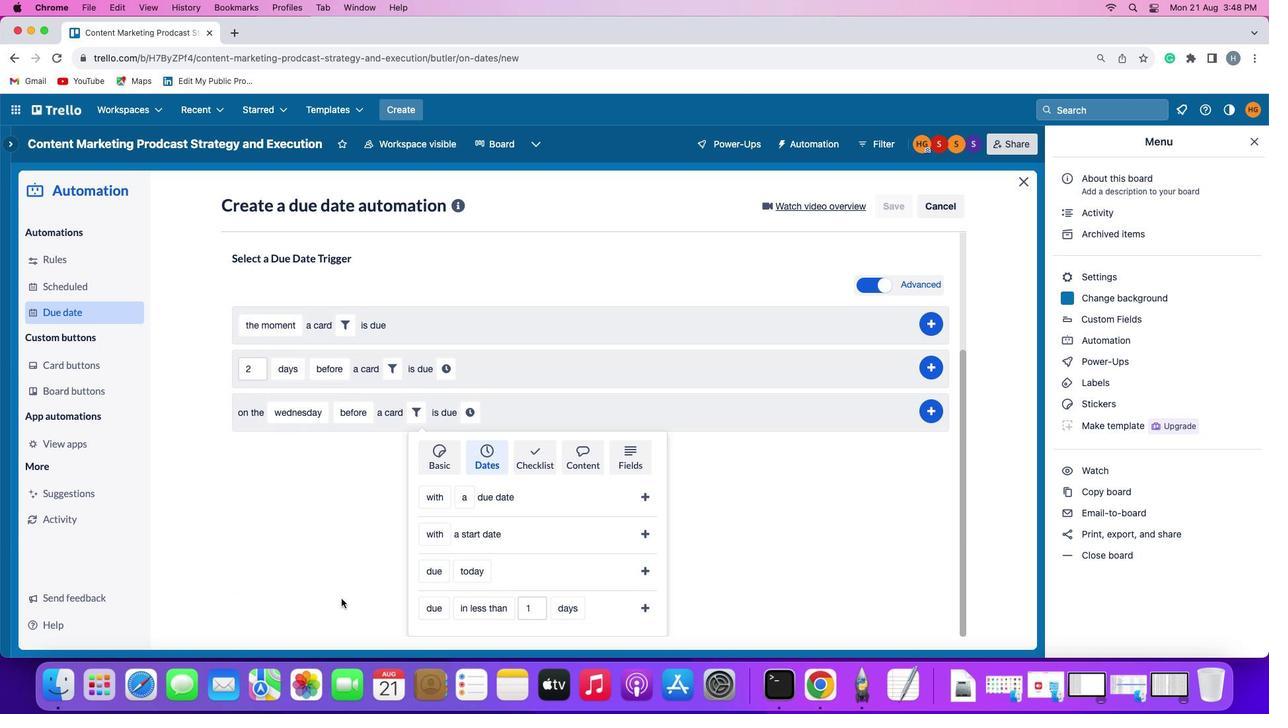 
Action: Mouse moved to (426, 572)
Screenshot: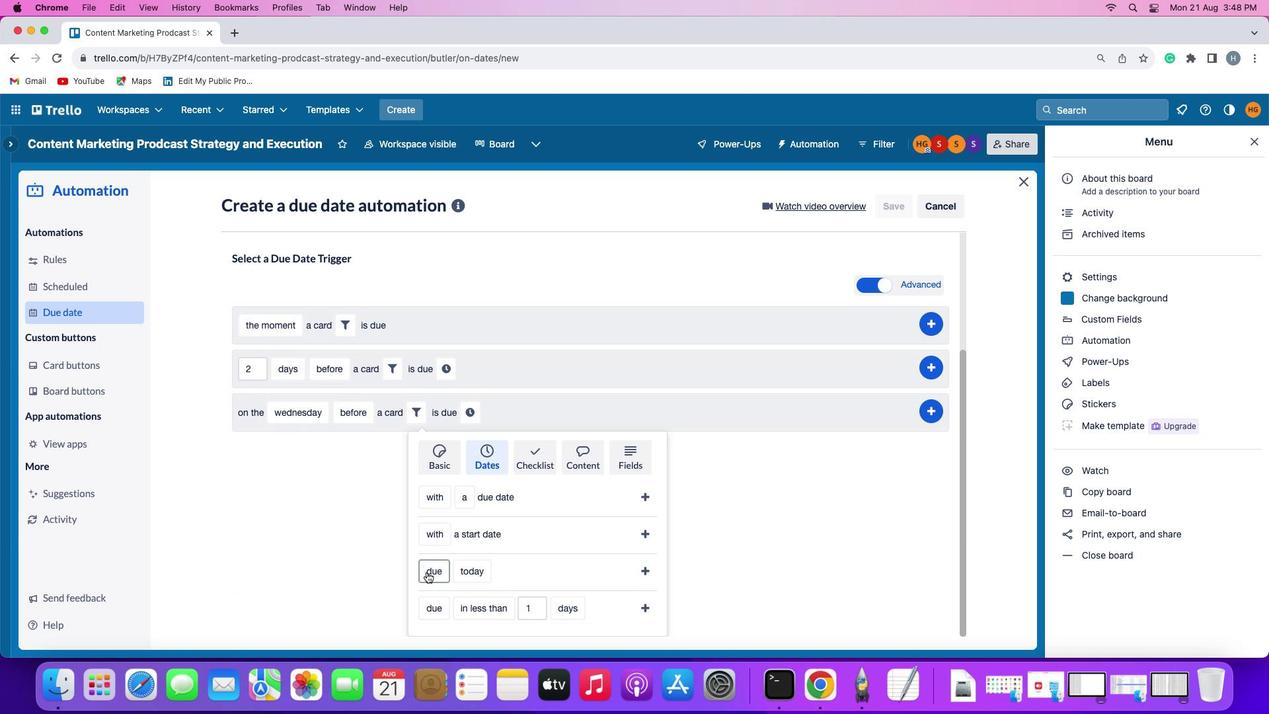 
Action: Mouse pressed left at (426, 572)
Screenshot: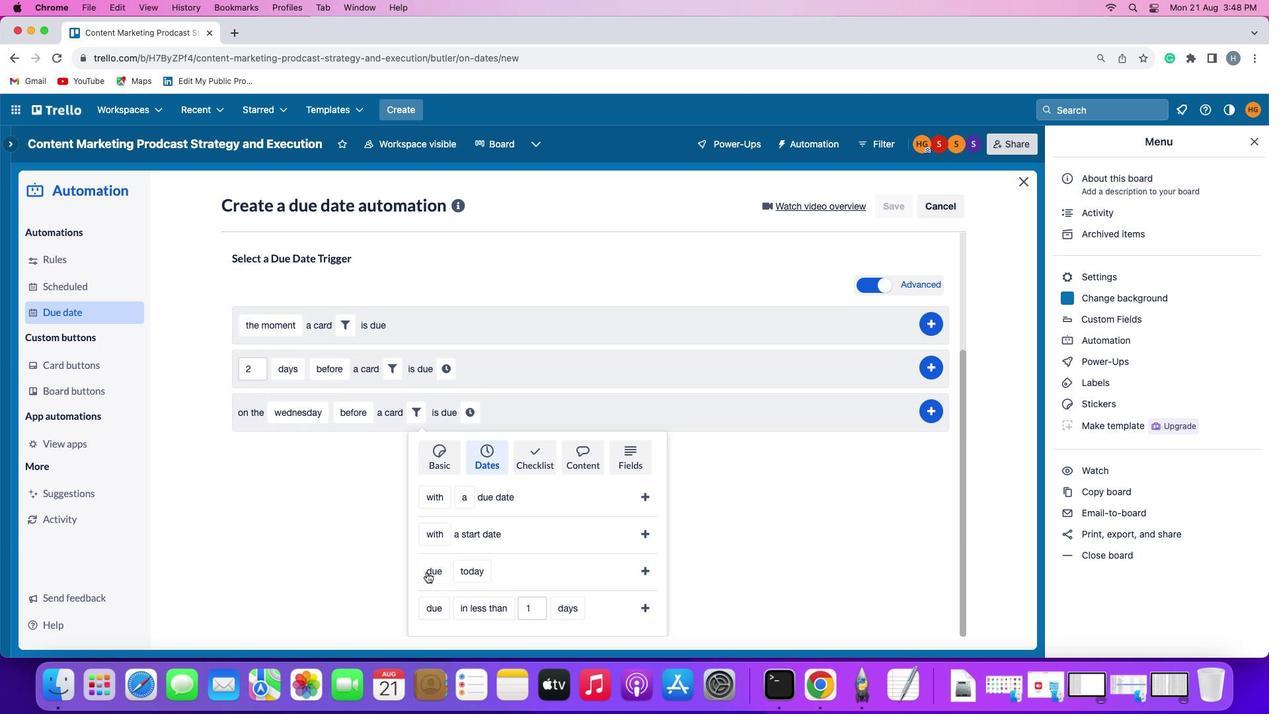 
Action: Mouse moved to (443, 524)
Screenshot: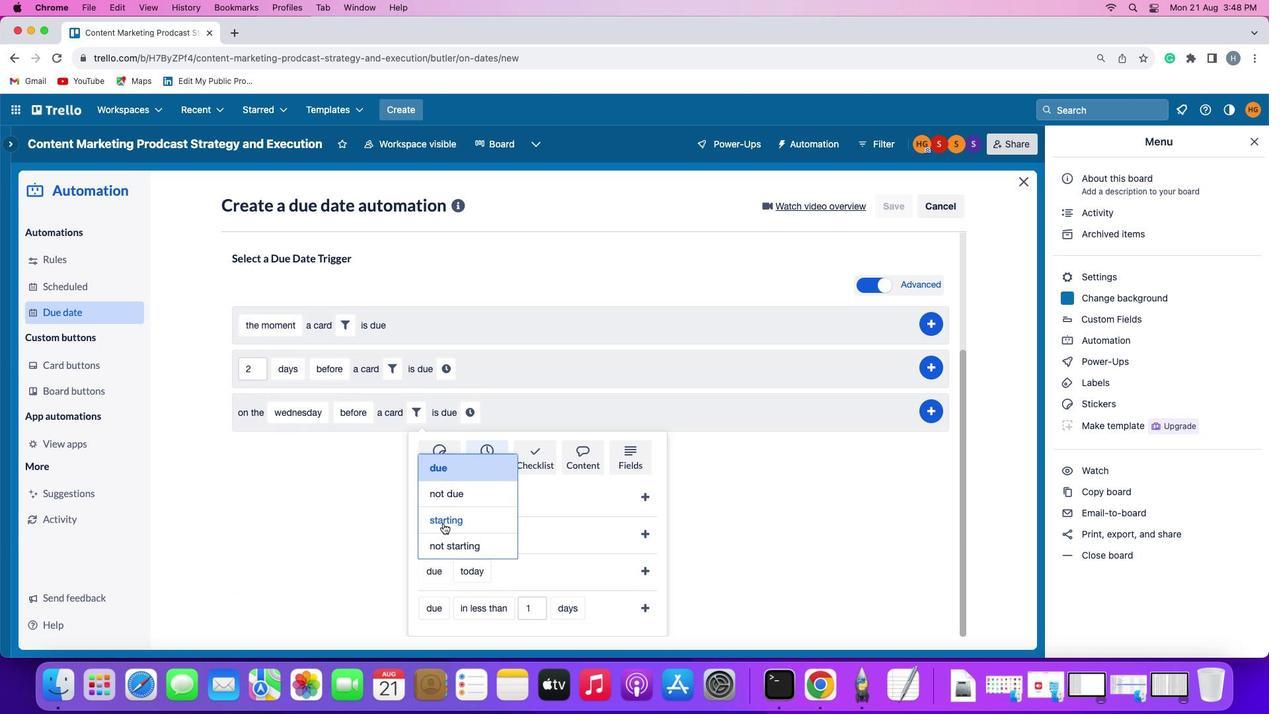 
Action: Mouse pressed left at (443, 524)
Screenshot: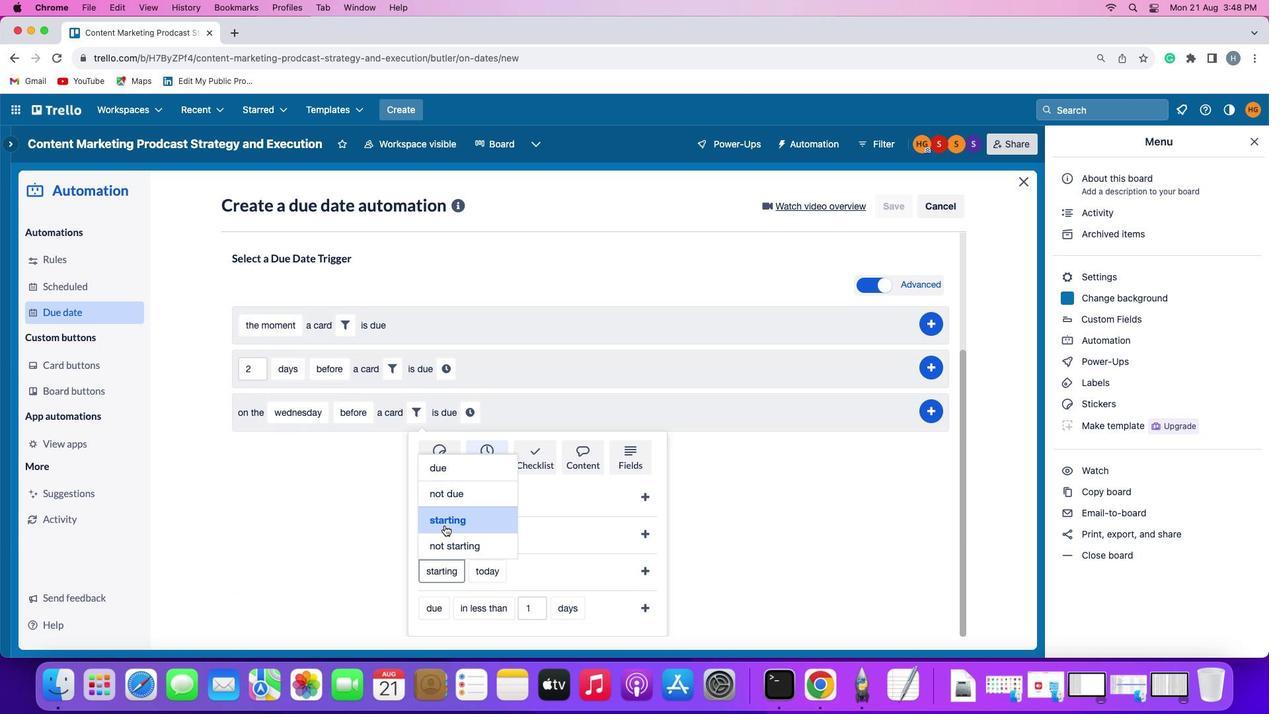 
Action: Mouse moved to (484, 567)
Screenshot: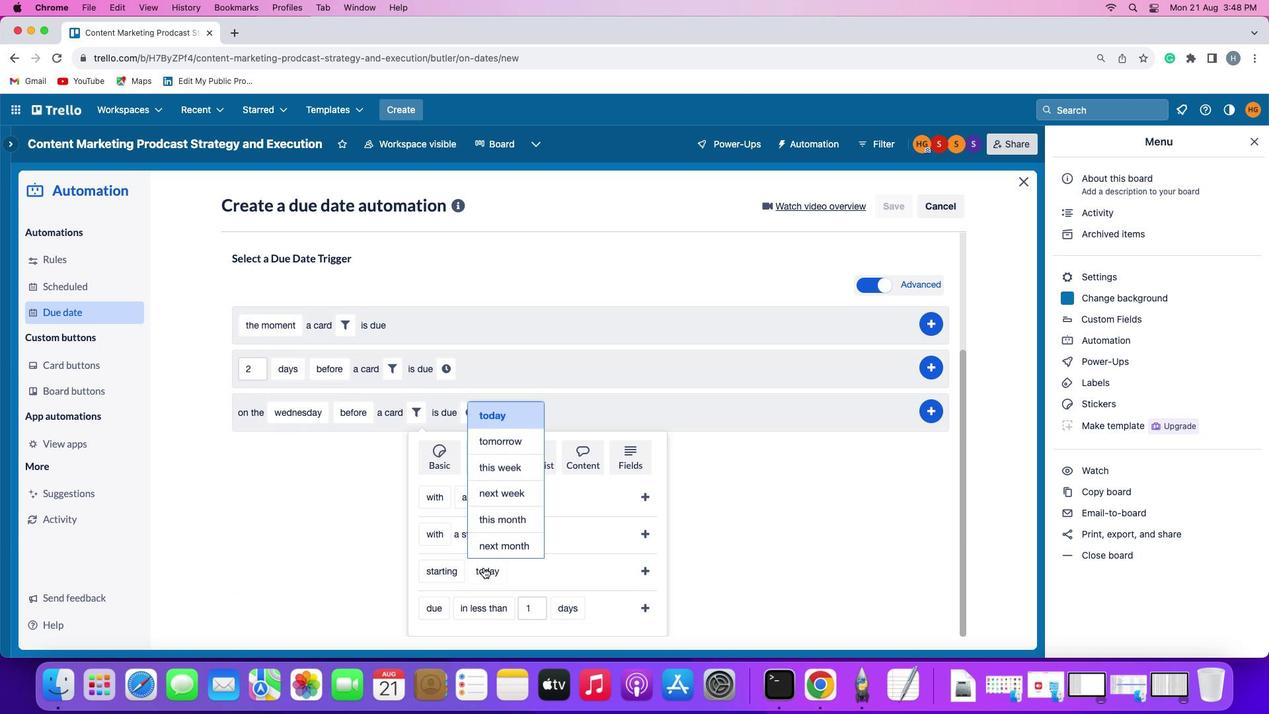 
Action: Mouse pressed left at (484, 567)
Screenshot: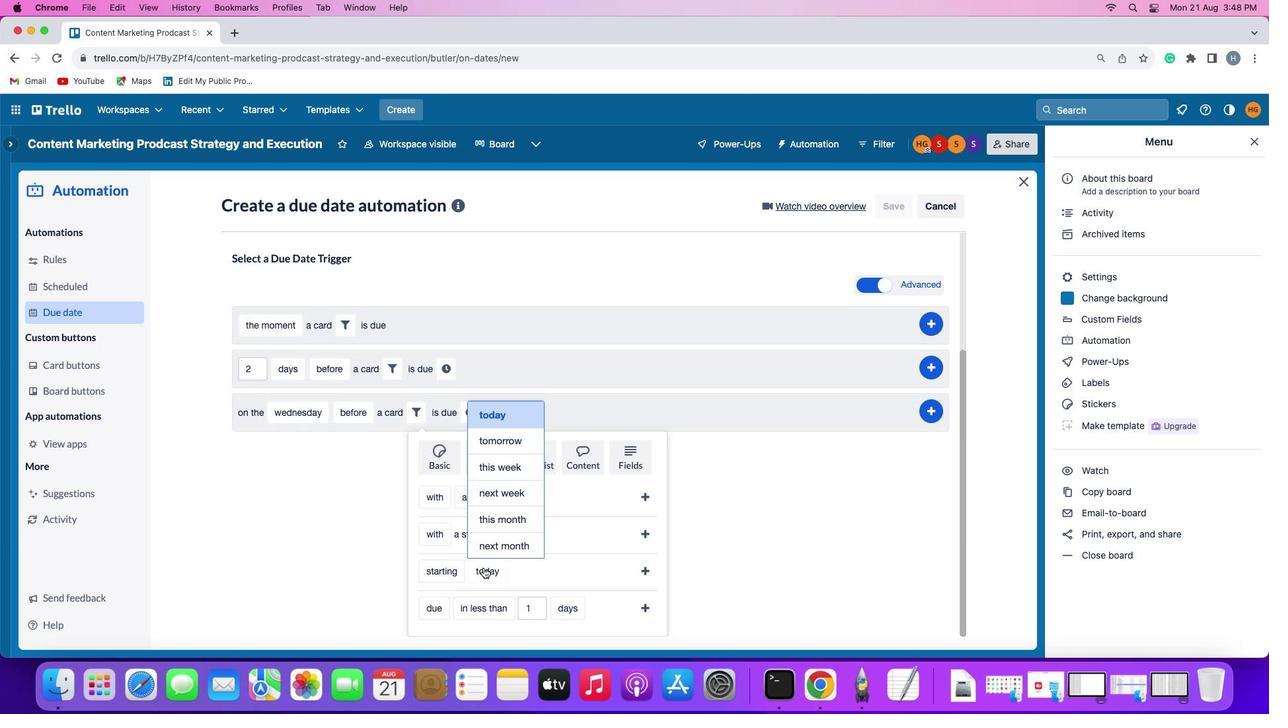 
Action: Mouse moved to (510, 490)
Screenshot: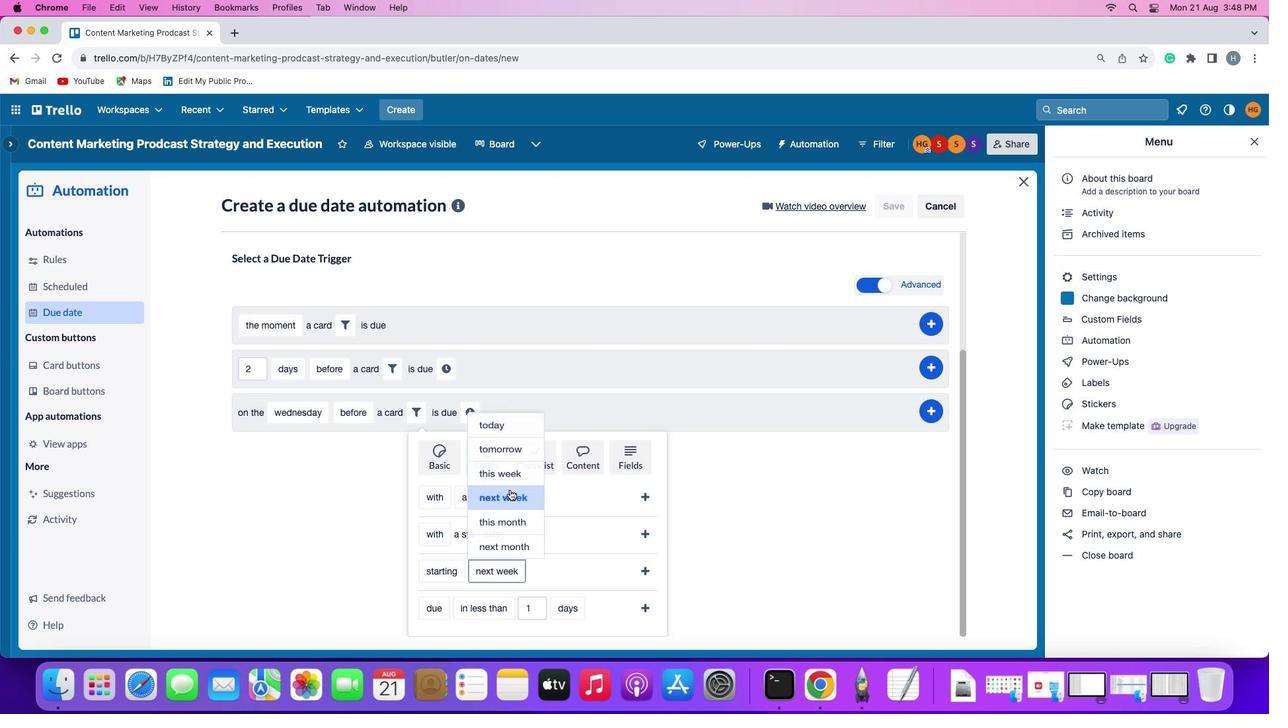 
Action: Mouse pressed left at (510, 490)
Screenshot: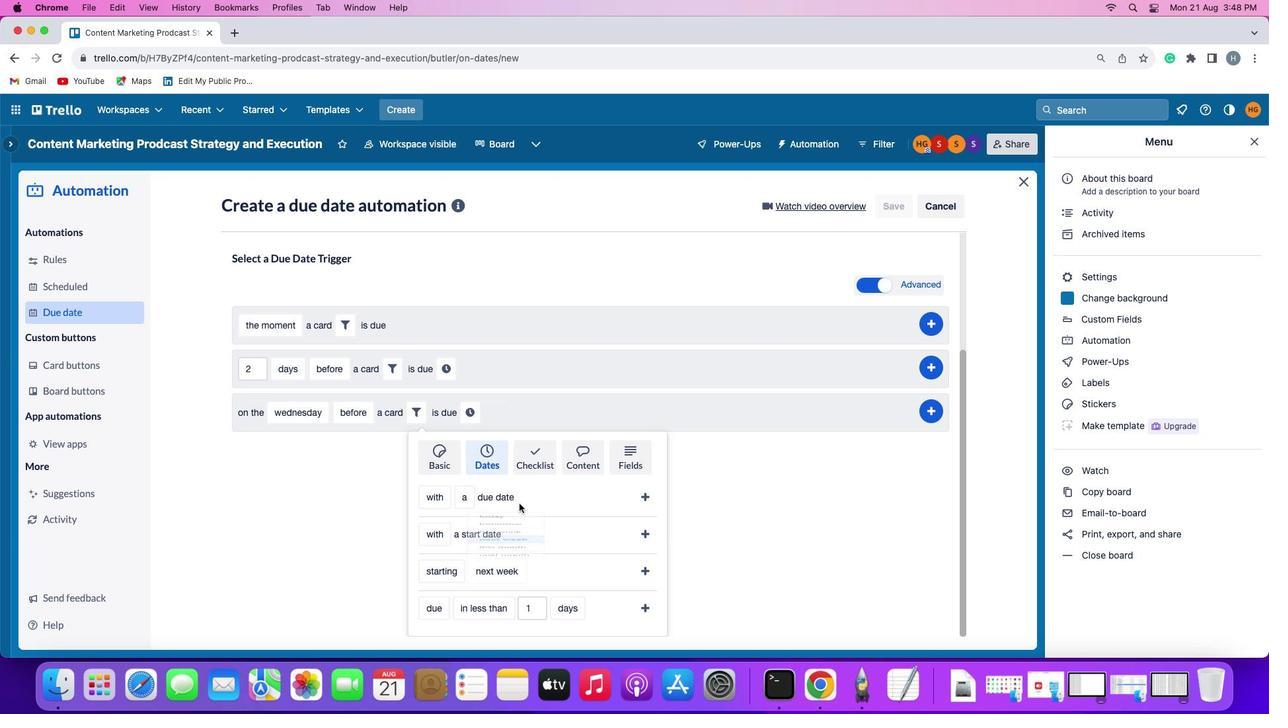 
Action: Mouse moved to (640, 571)
Screenshot: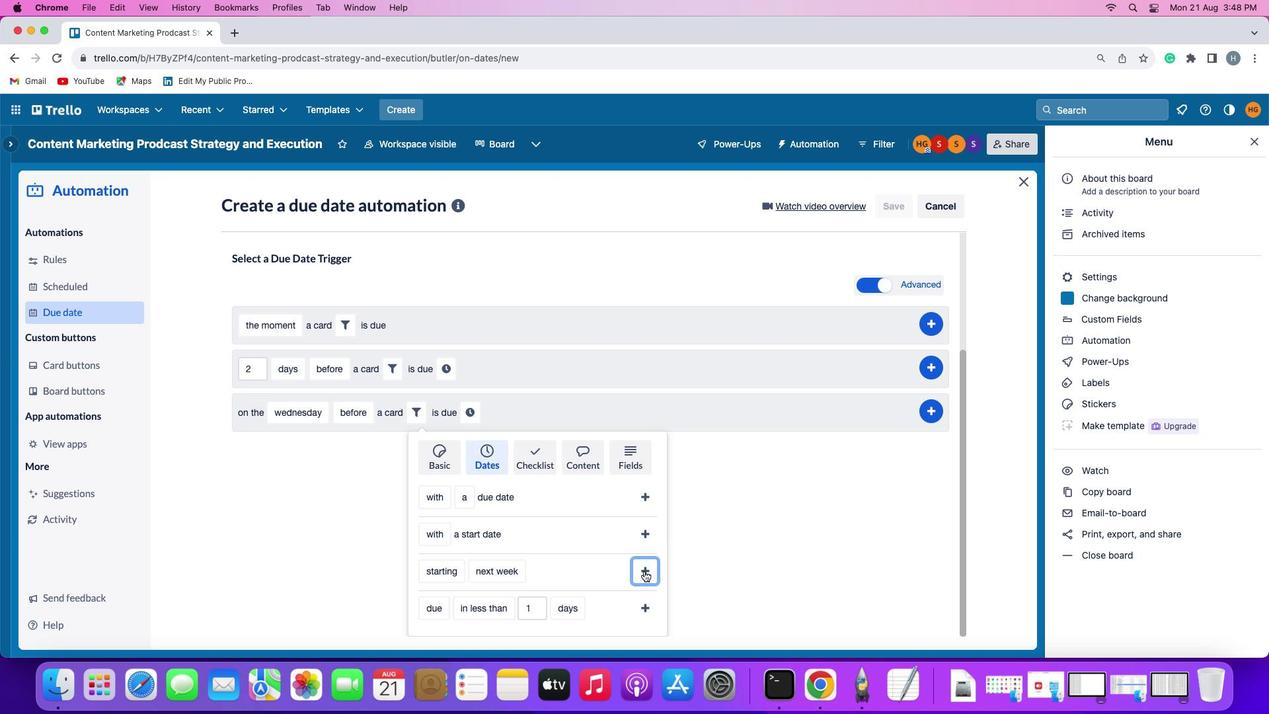 
Action: Mouse pressed left at (640, 571)
Screenshot: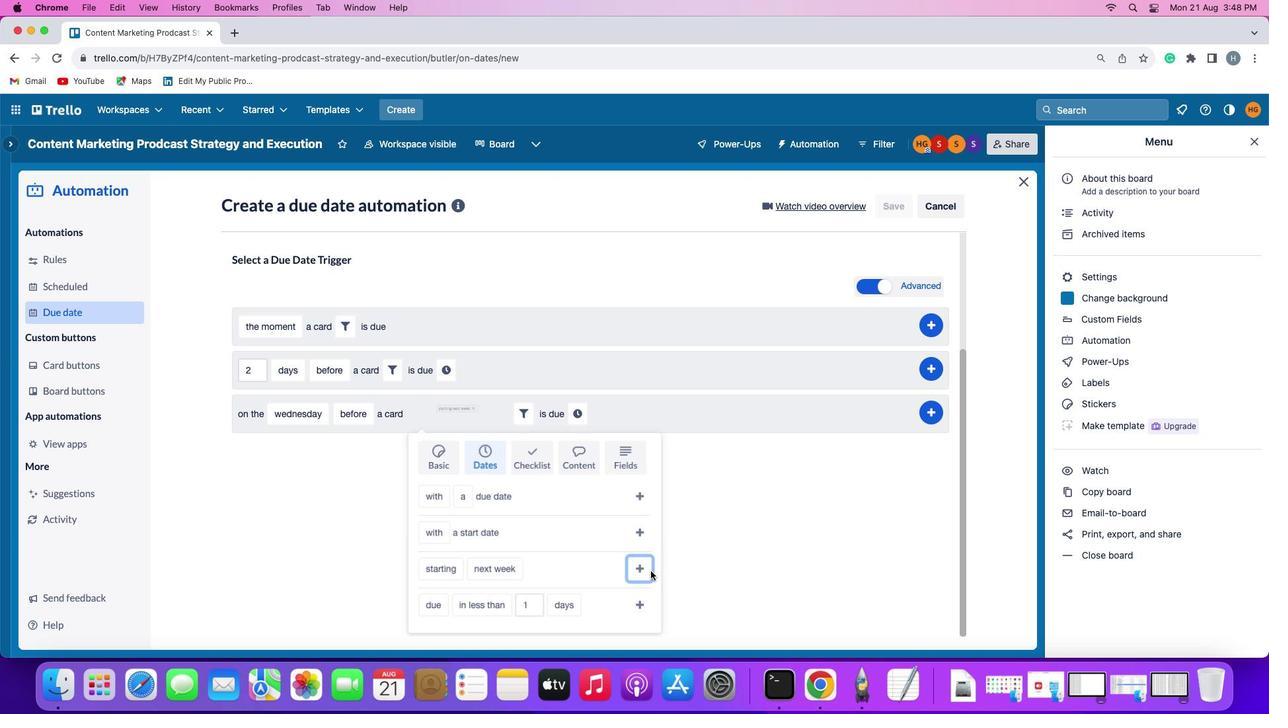 
Action: Mouse moved to (581, 572)
Screenshot: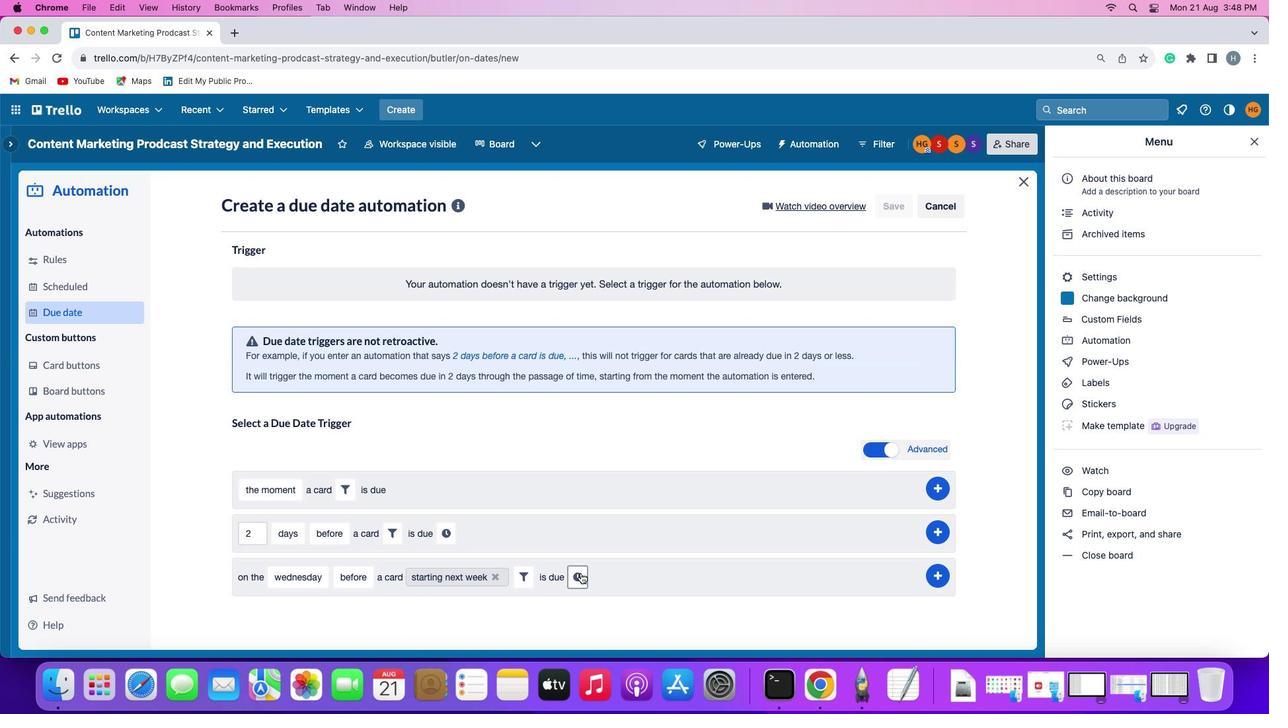 
Action: Mouse pressed left at (581, 572)
Screenshot: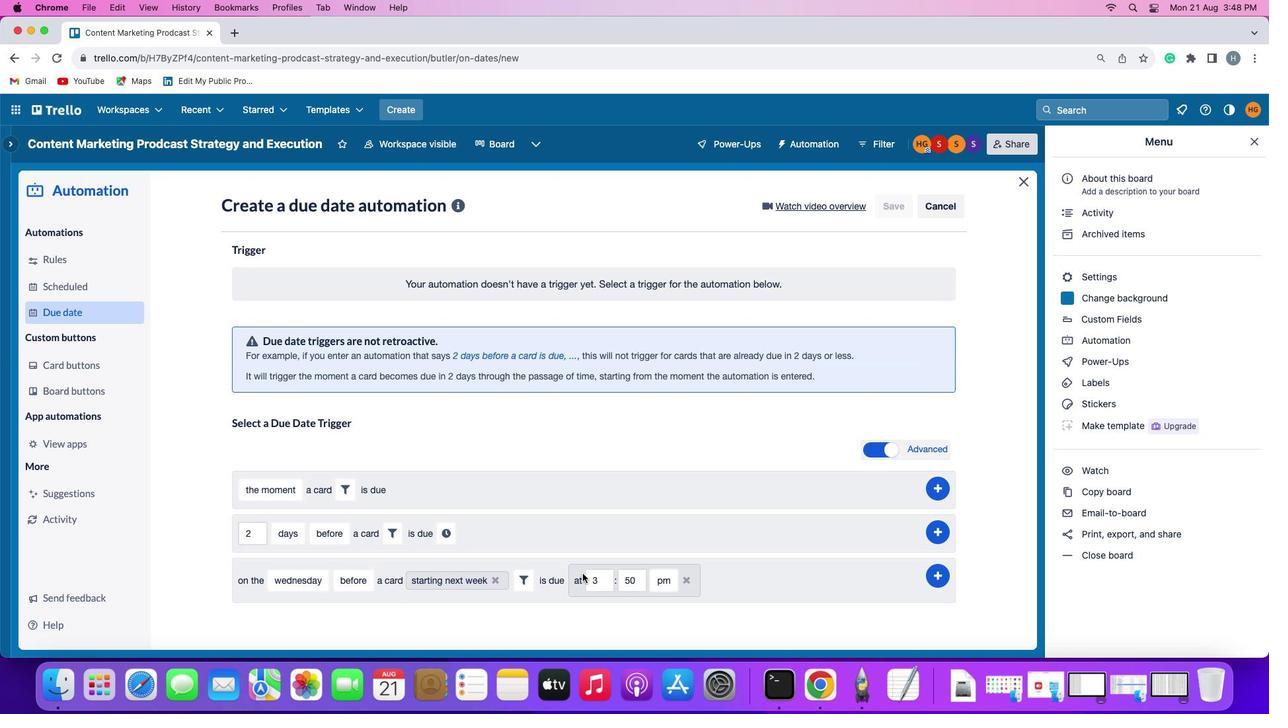 
Action: Mouse moved to (601, 578)
Screenshot: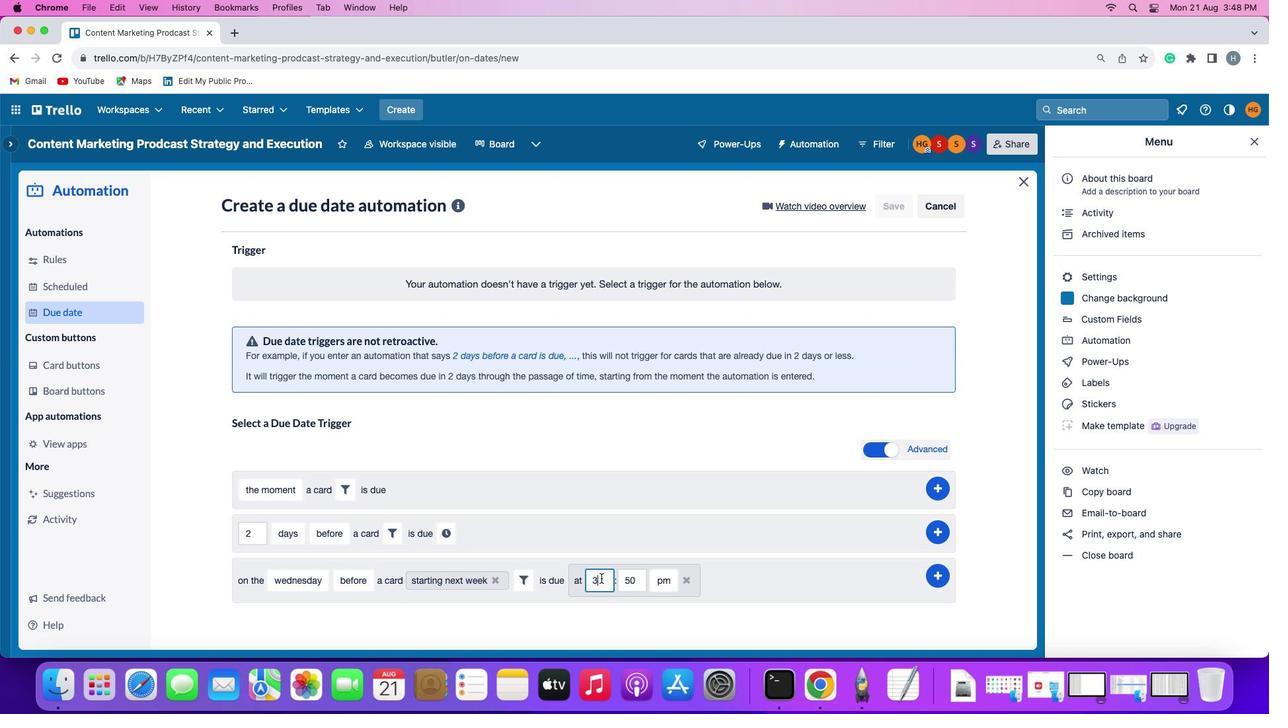 
Action: Mouse pressed left at (601, 578)
Screenshot: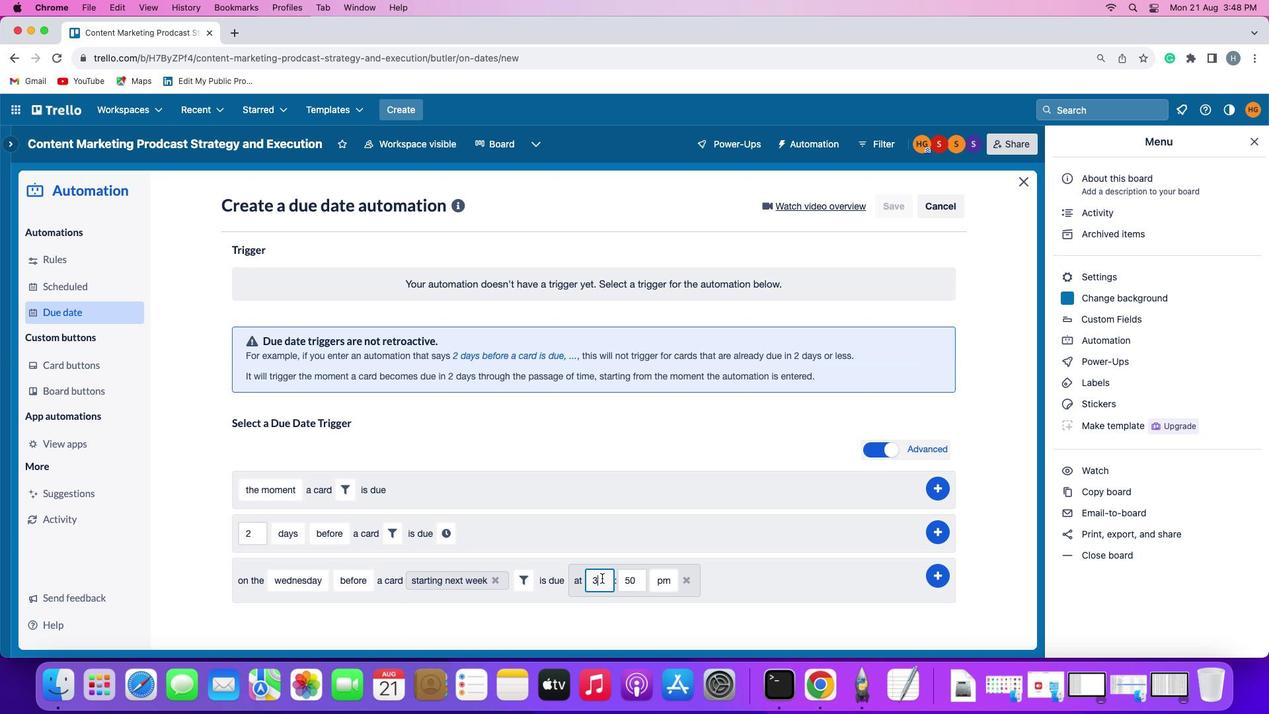 
Action: Mouse moved to (602, 578)
Screenshot: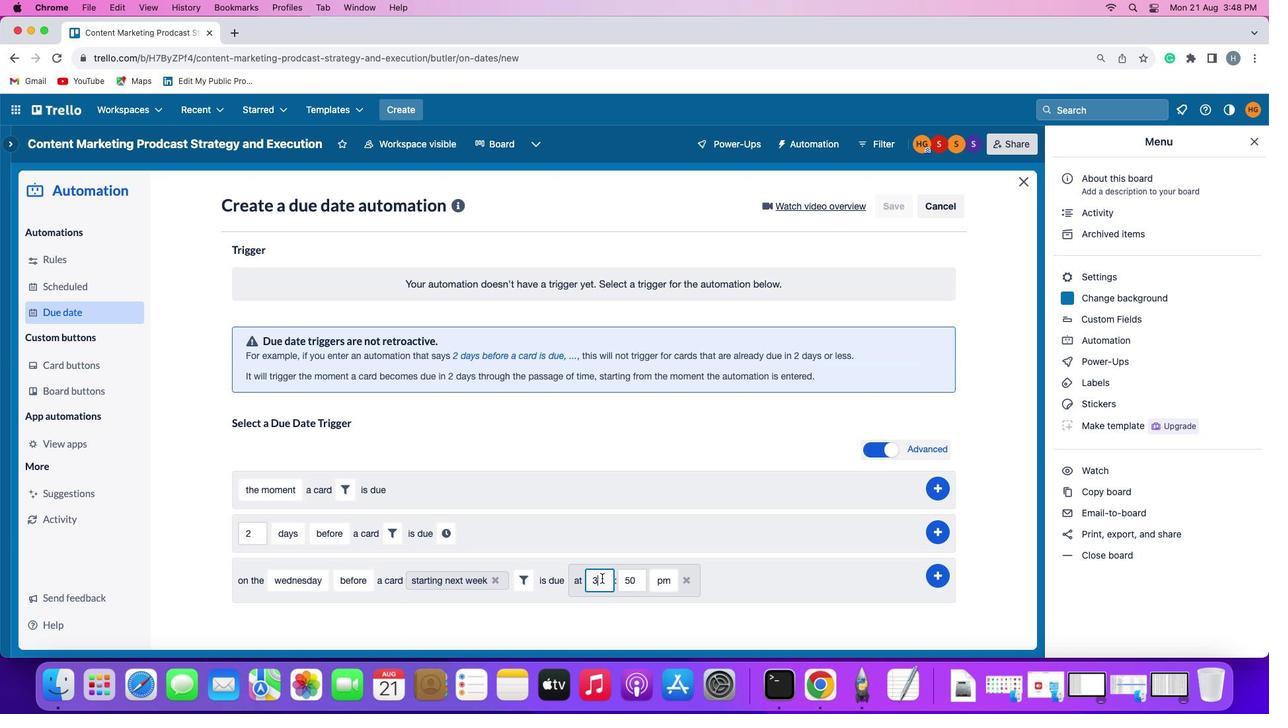 
Action: Key pressed Key.backspace'1''1'
Screenshot: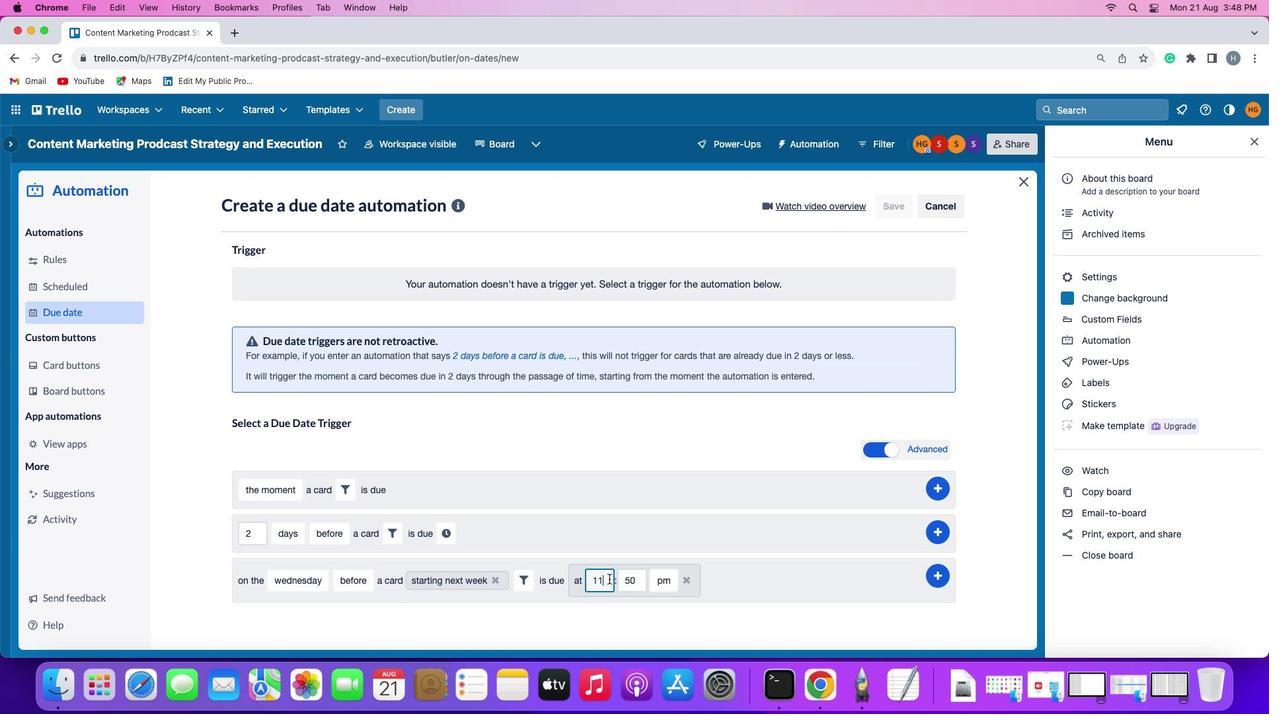 
Action: Mouse moved to (641, 579)
Screenshot: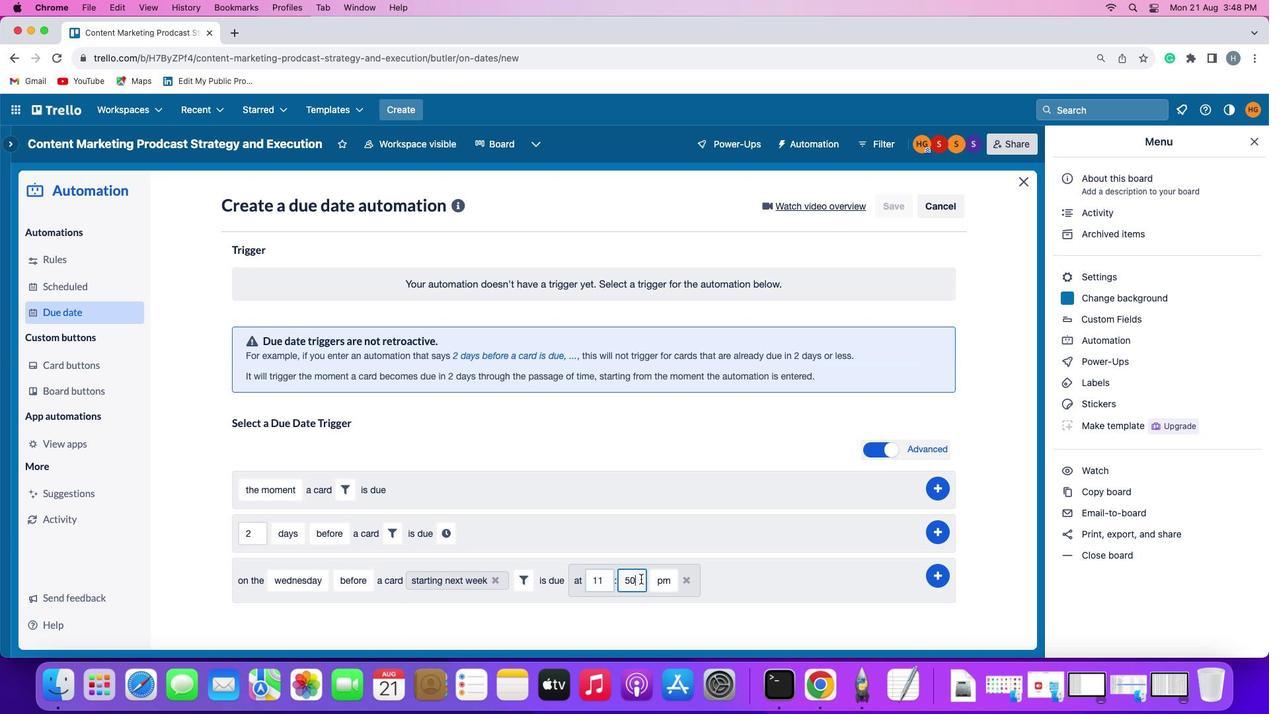 
Action: Mouse pressed left at (641, 579)
Screenshot: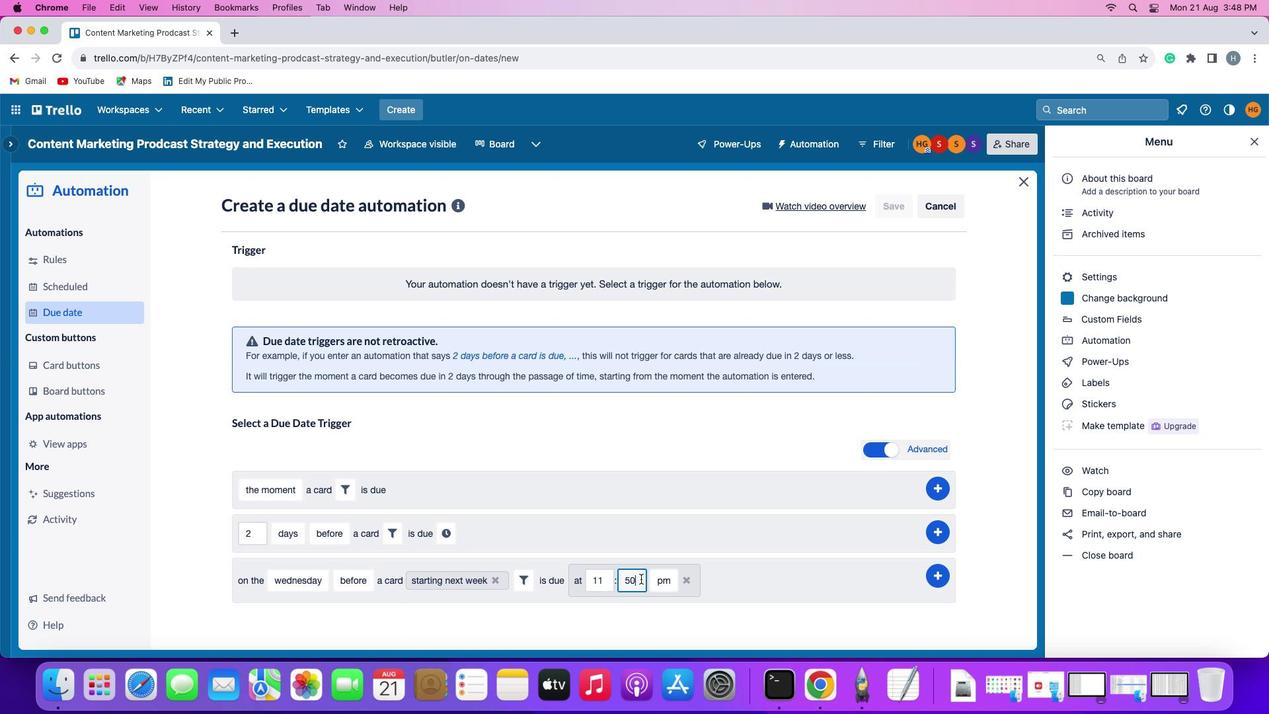 
Action: Key pressed Key.backspaceKey.backspaceKey.backspace
Screenshot: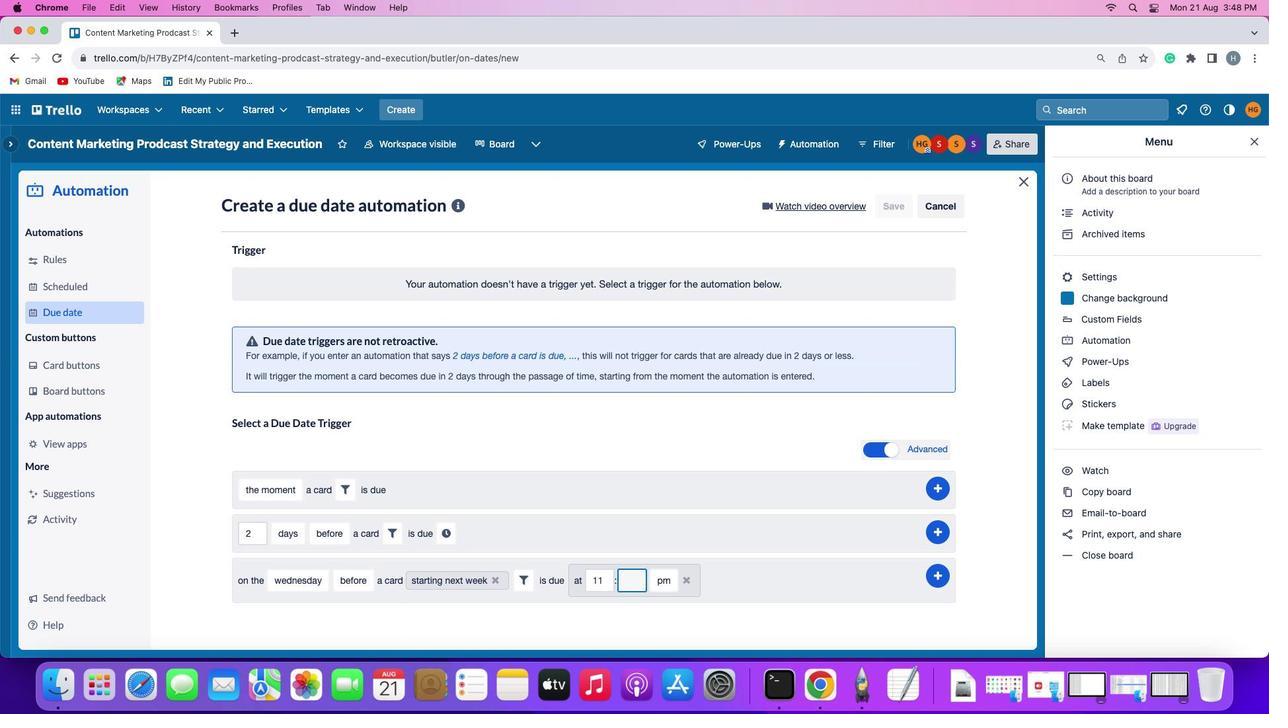 
Action: Mouse moved to (641, 579)
Screenshot: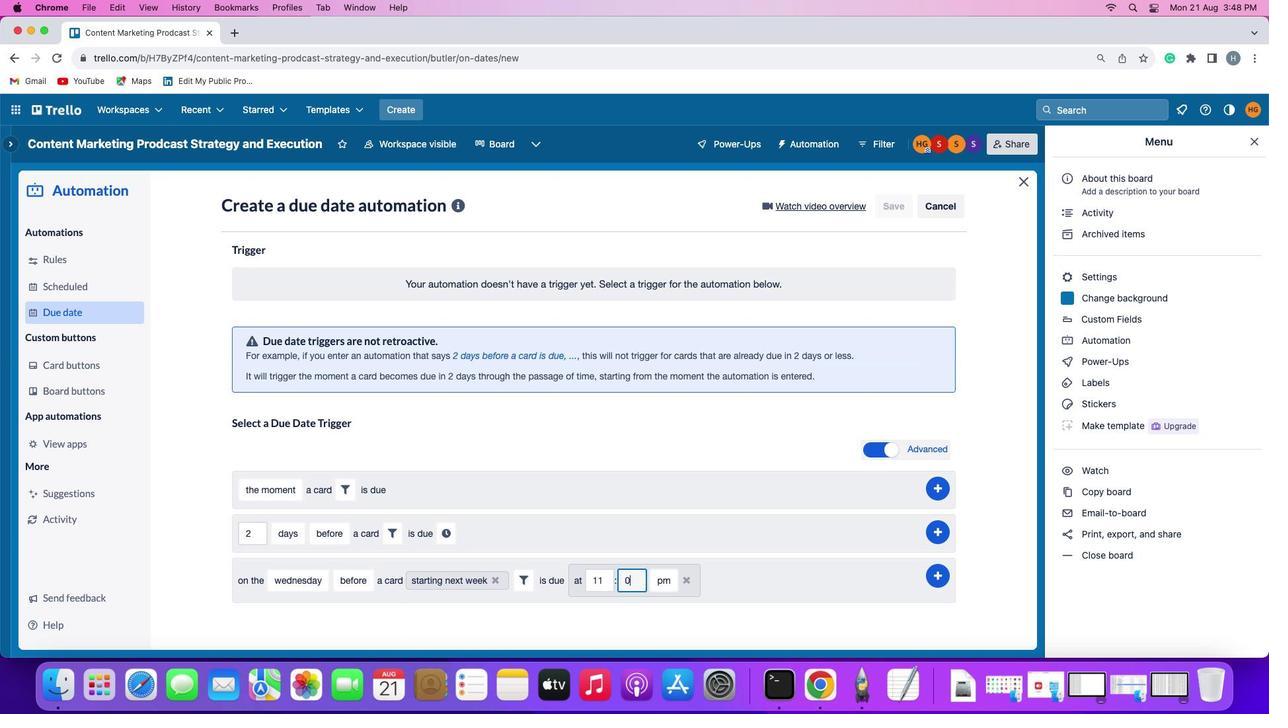 
Action: Key pressed '0''0'
Screenshot: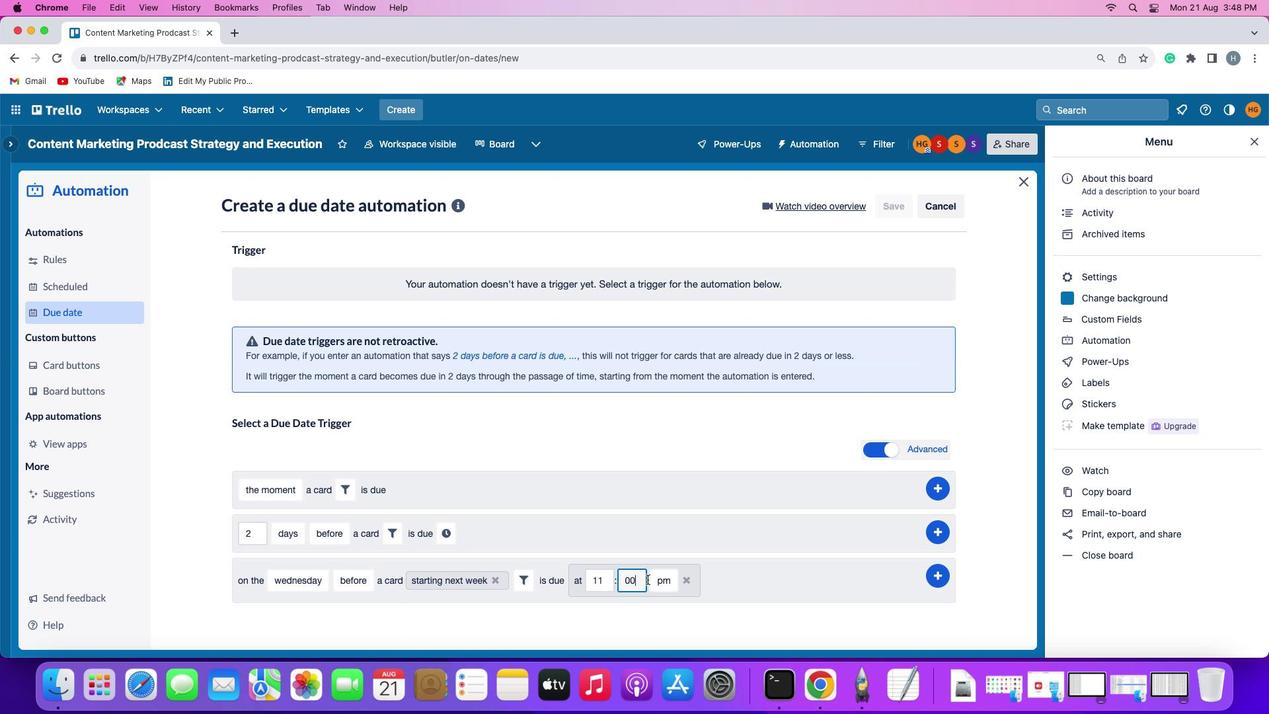
Action: Mouse moved to (663, 580)
Screenshot: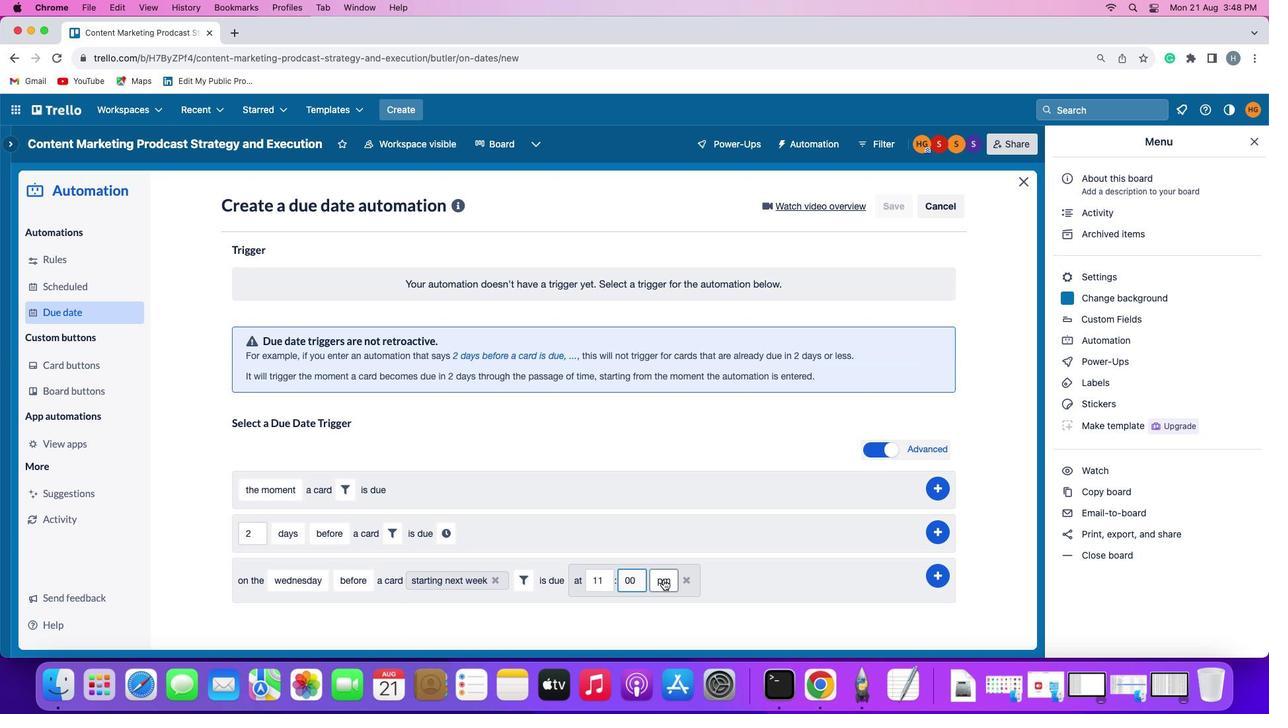
Action: Mouse pressed left at (663, 580)
Screenshot: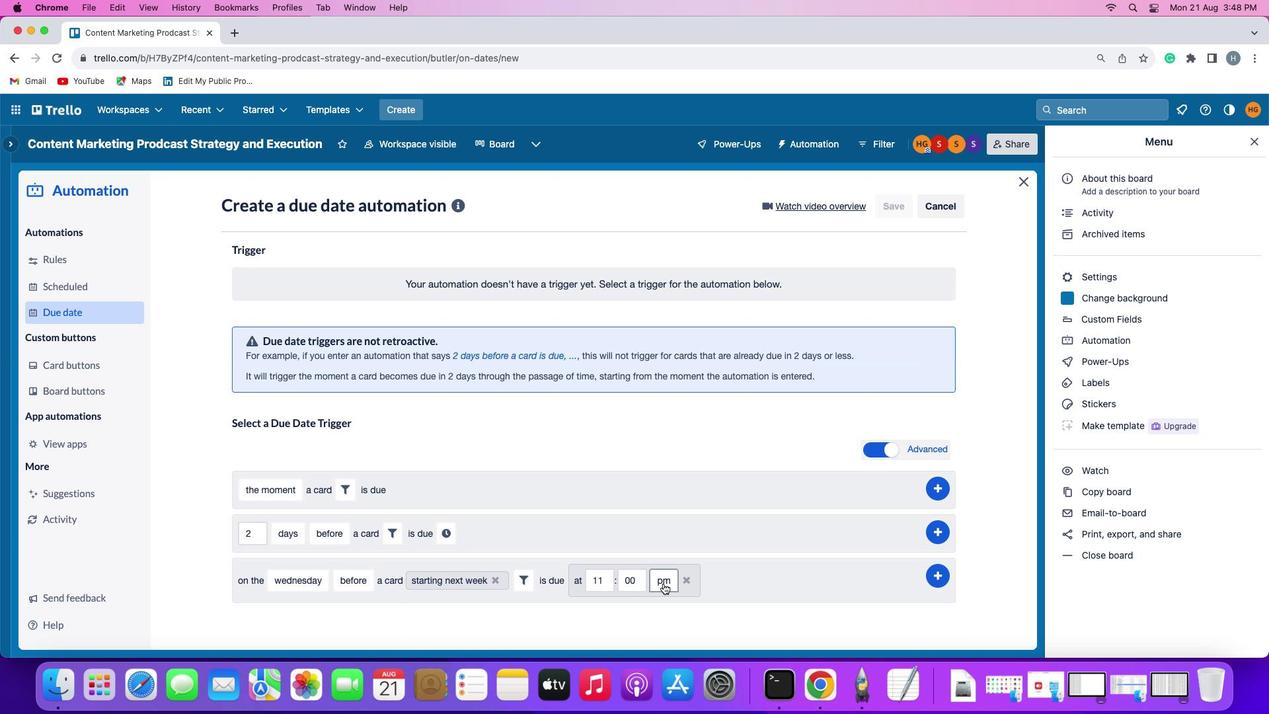 
Action: Mouse moved to (662, 601)
Screenshot: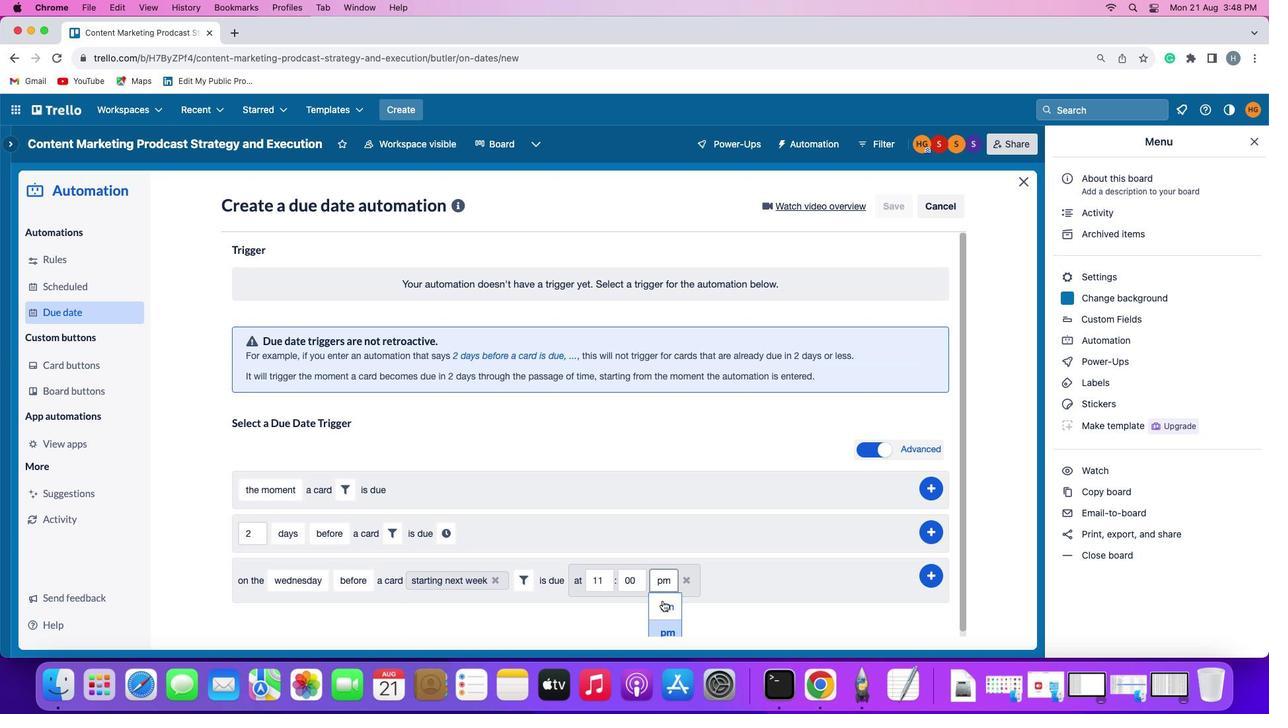 
Action: Mouse pressed left at (662, 601)
Screenshot: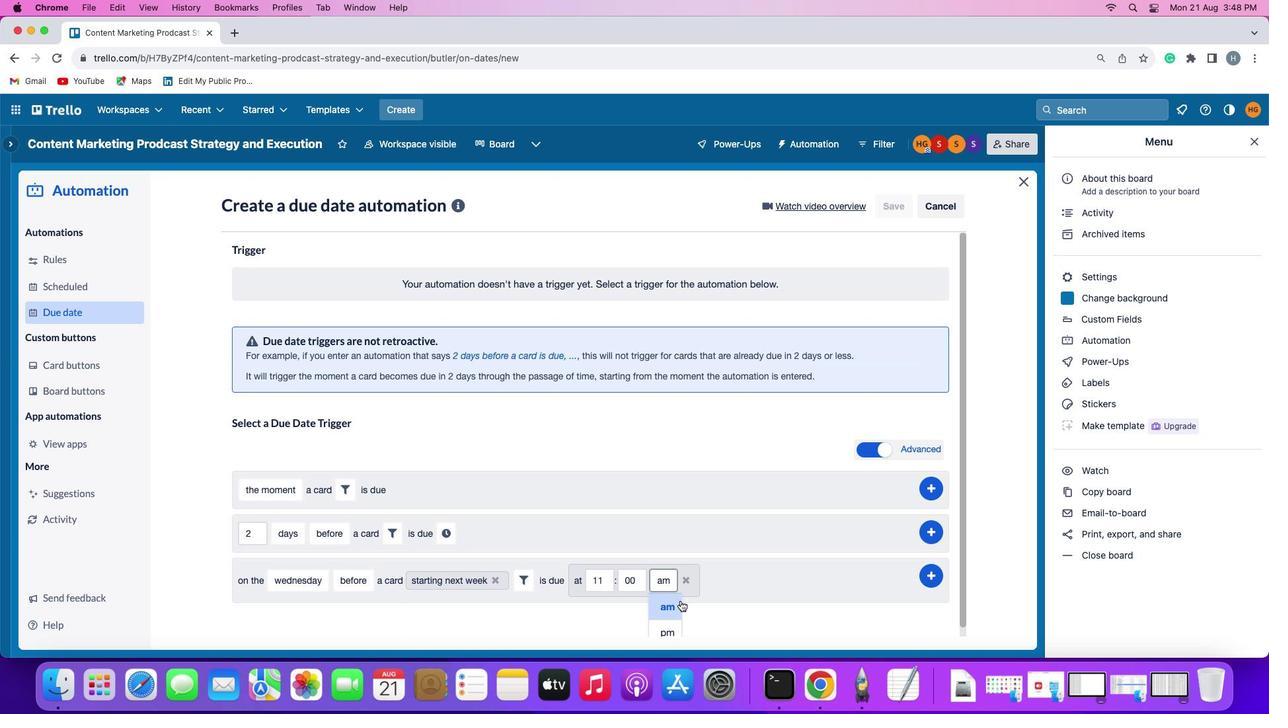 
Action: Mouse moved to (936, 573)
Screenshot: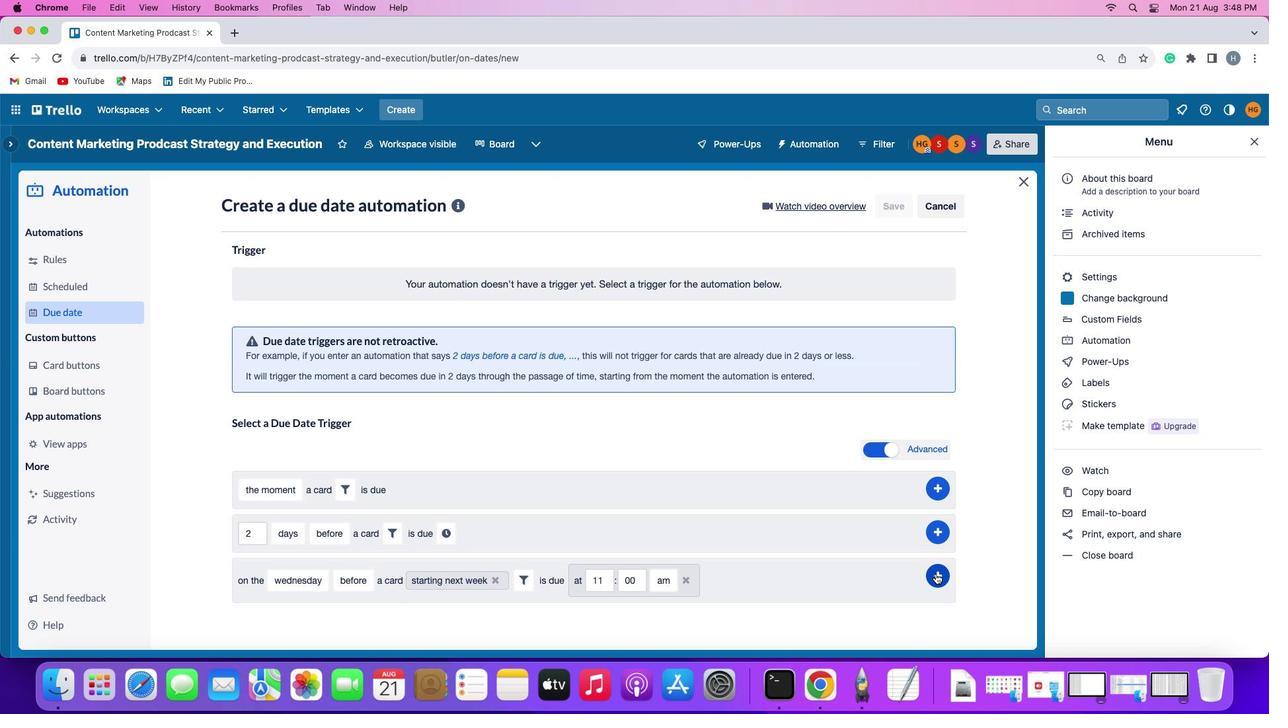 
Action: Mouse pressed left at (936, 573)
Screenshot: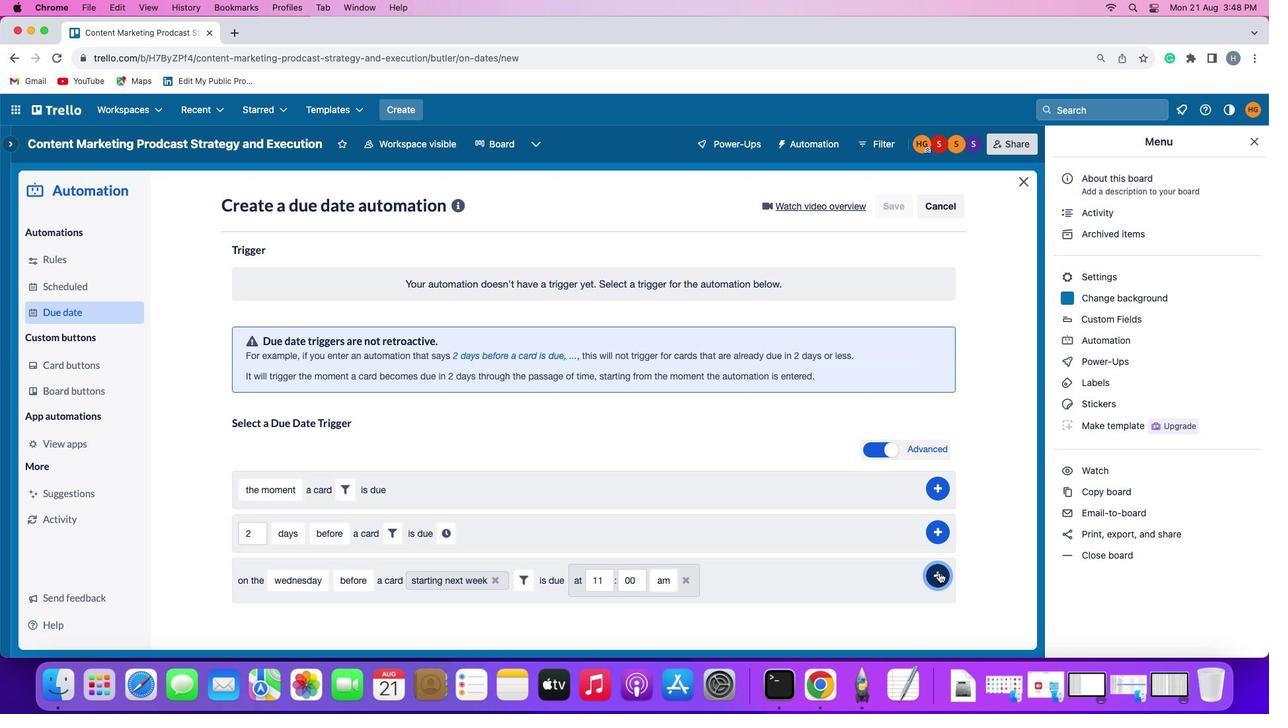 
Action: Mouse moved to (1010, 460)
Screenshot: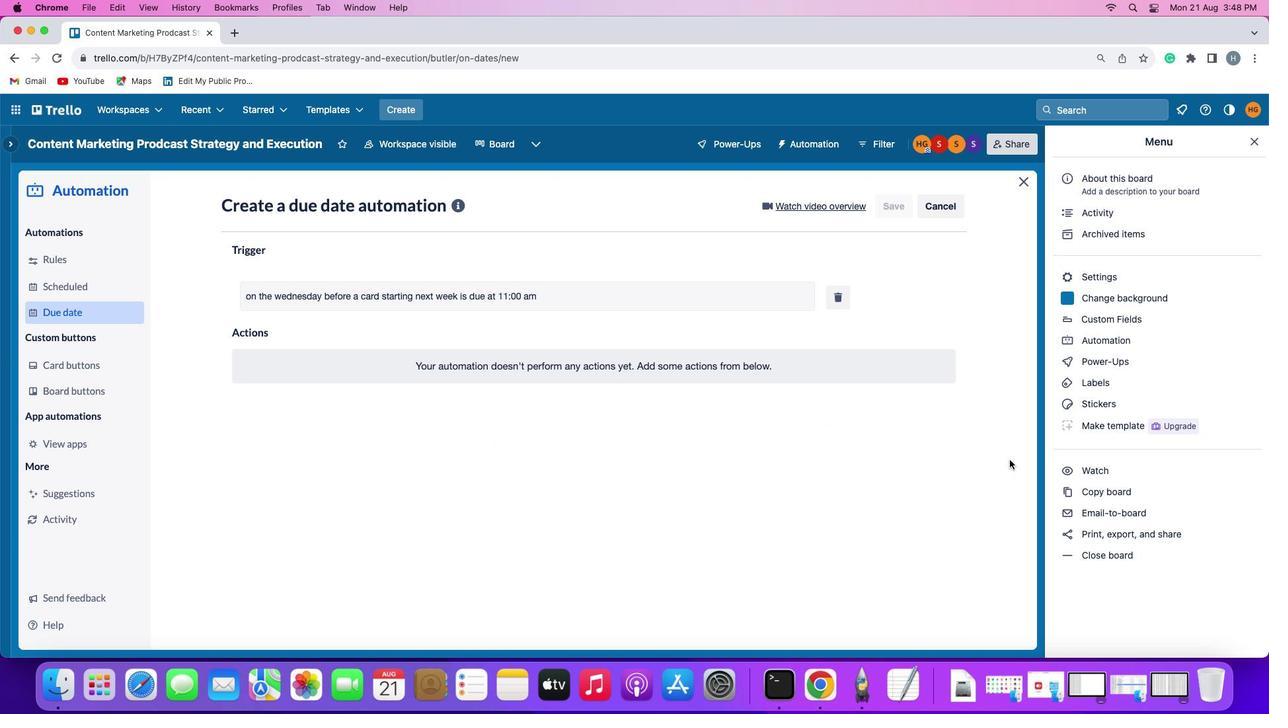 
